 Task: Create new vendor bill with Date Opened: 11-Apr-23, Select Vendor: Blickfeld, Terms: Net 30. Make bill entry for item-1 with Date: 11-Apr-23, Description: Car Parking, Expense Account: Auto: Parking, Quantity: 23, Unit Price: 2.2, Sales Tax: N, Sales Tax Included: N. Post Bill with Post Date: 11-Apr-23, Post to Accounts: Liabilities:Accounts Payble. Pay / Process Payment with Transaction Date: 10-May-23, Amount: 50.6, Transfer Account: Checking Account. Go to 'Print Bill'. Give a print command to print a copy of bill.
Action: Mouse moved to (187, 34)
Screenshot: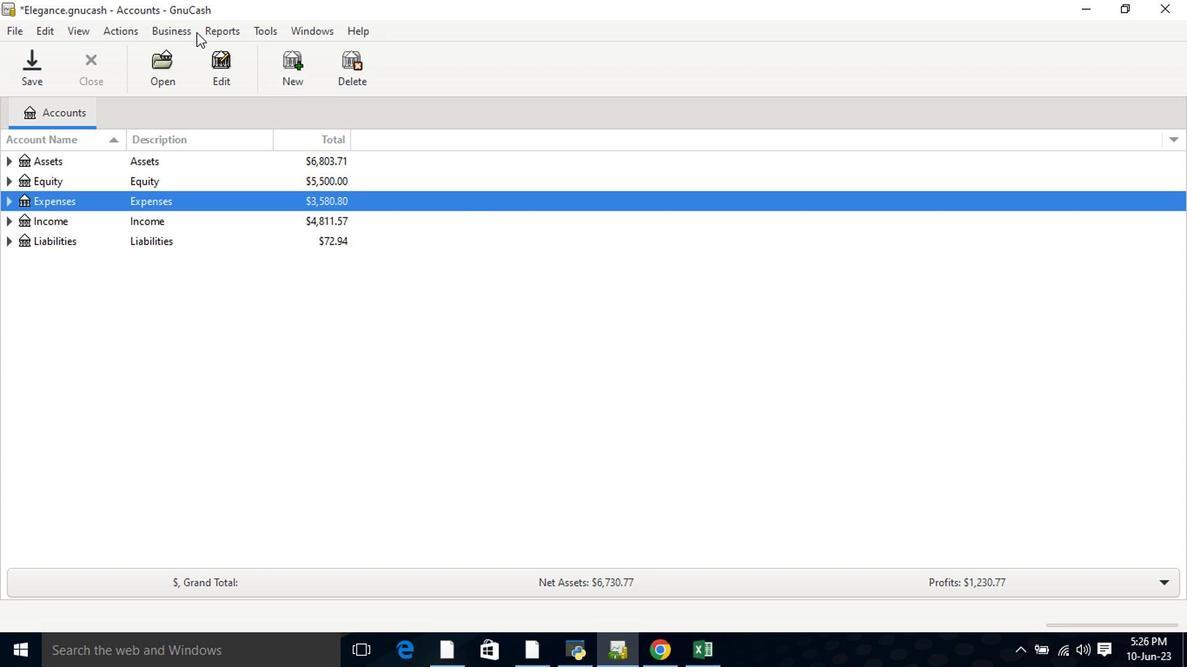 
Action: Mouse pressed left at (187, 34)
Screenshot: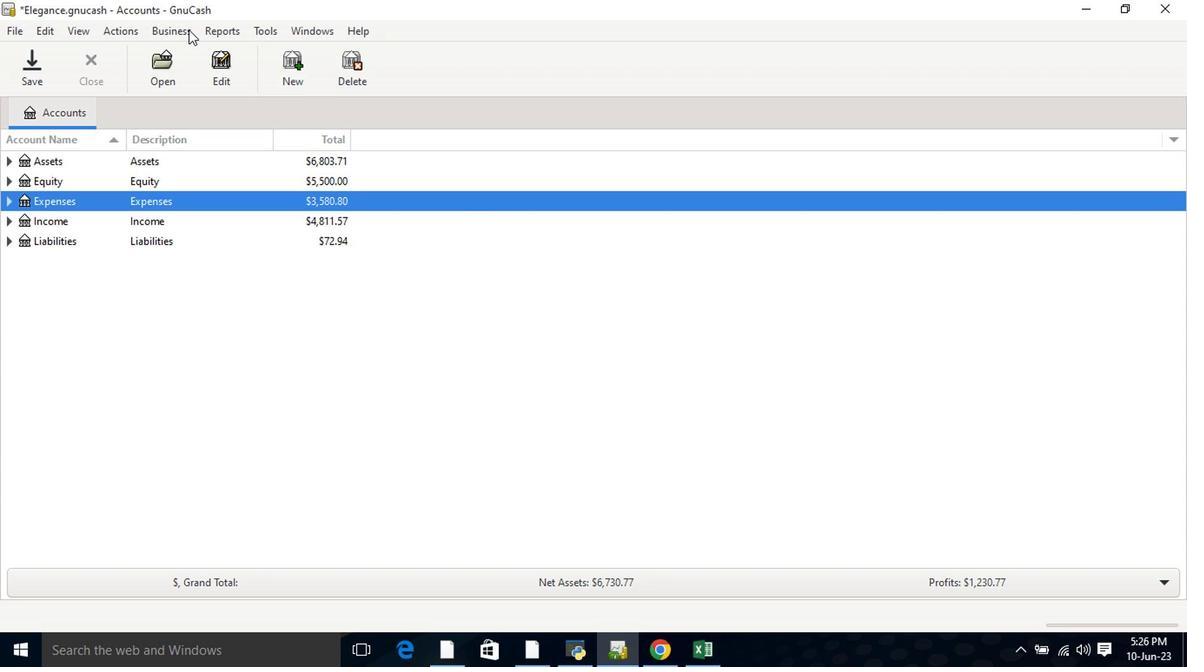 
Action: Mouse moved to (204, 72)
Screenshot: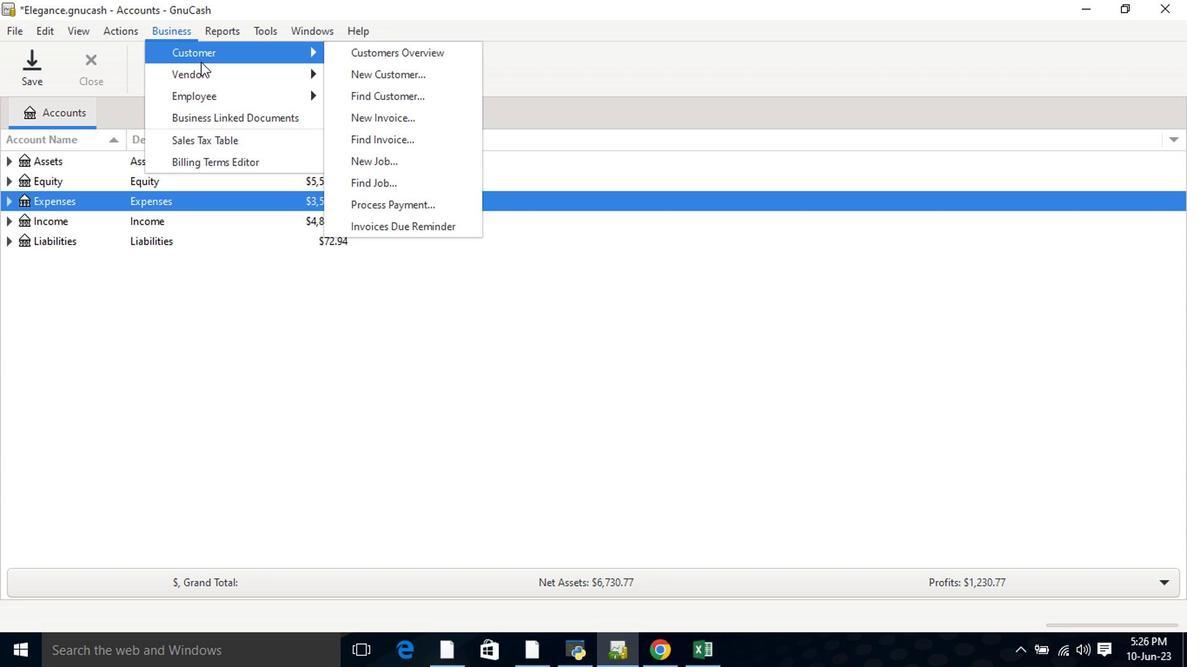 
Action: Mouse pressed left at (204, 72)
Screenshot: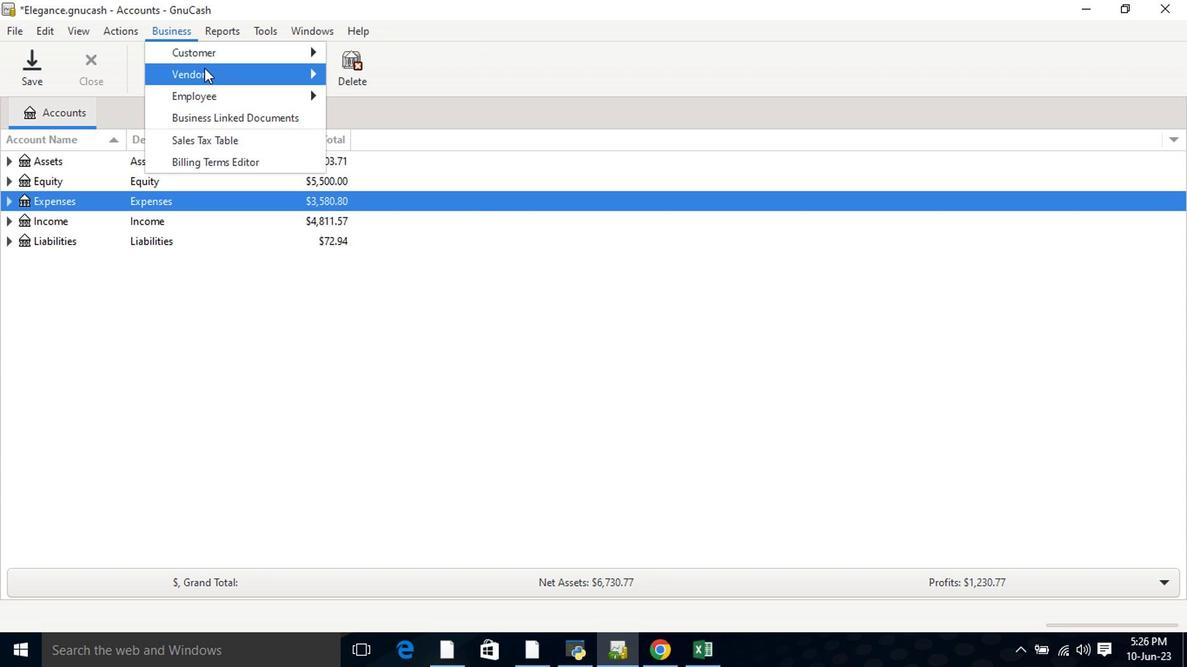 
Action: Mouse moved to (366, 143)
Screenshot: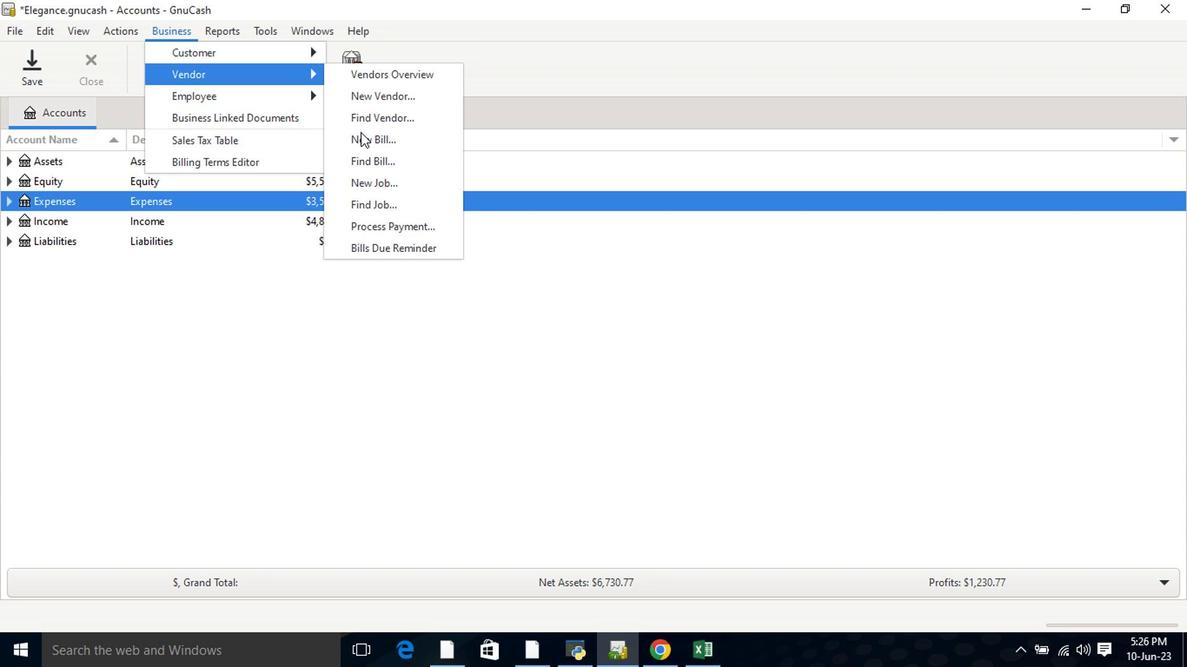 
Action: Mouse pressed left at (366, 143)
Screenshot: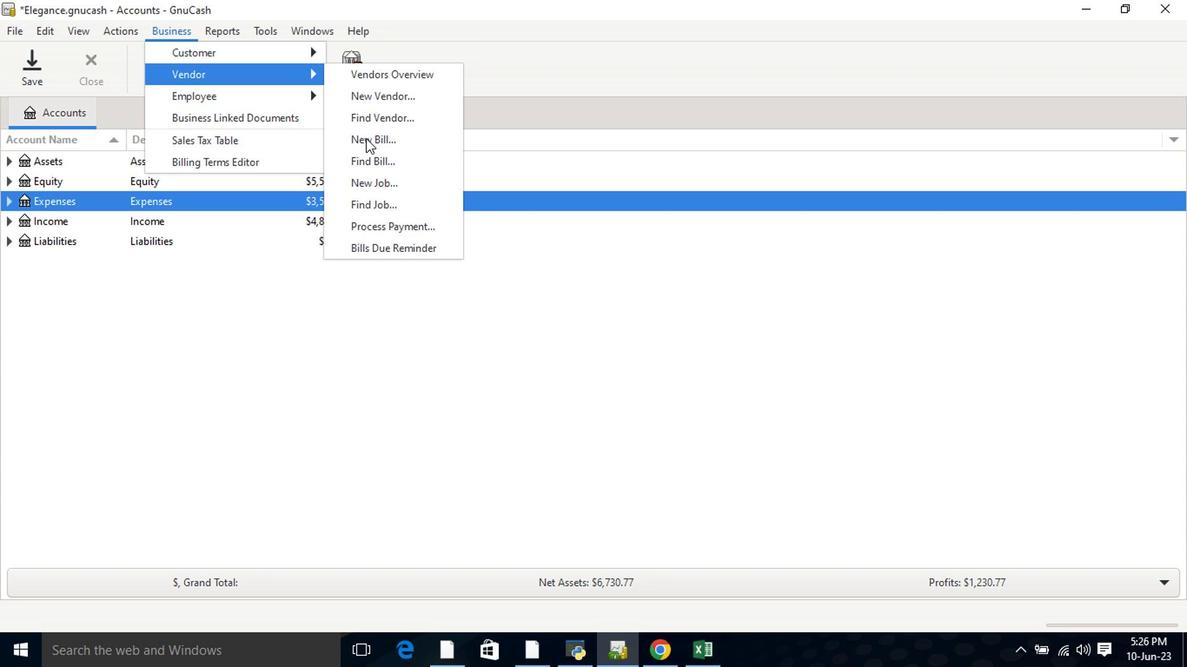 
Action: Mouse moved to (716, 236)
Screenshot: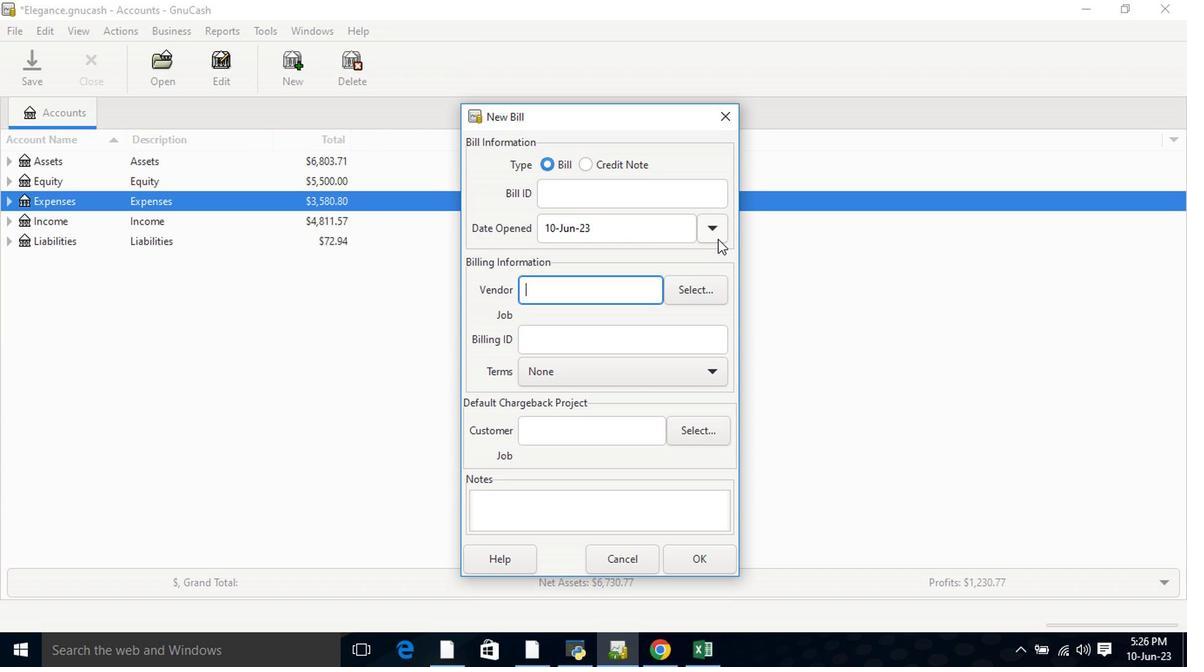 
Action: Mouse pressed left at (716, 236)
Screenshot: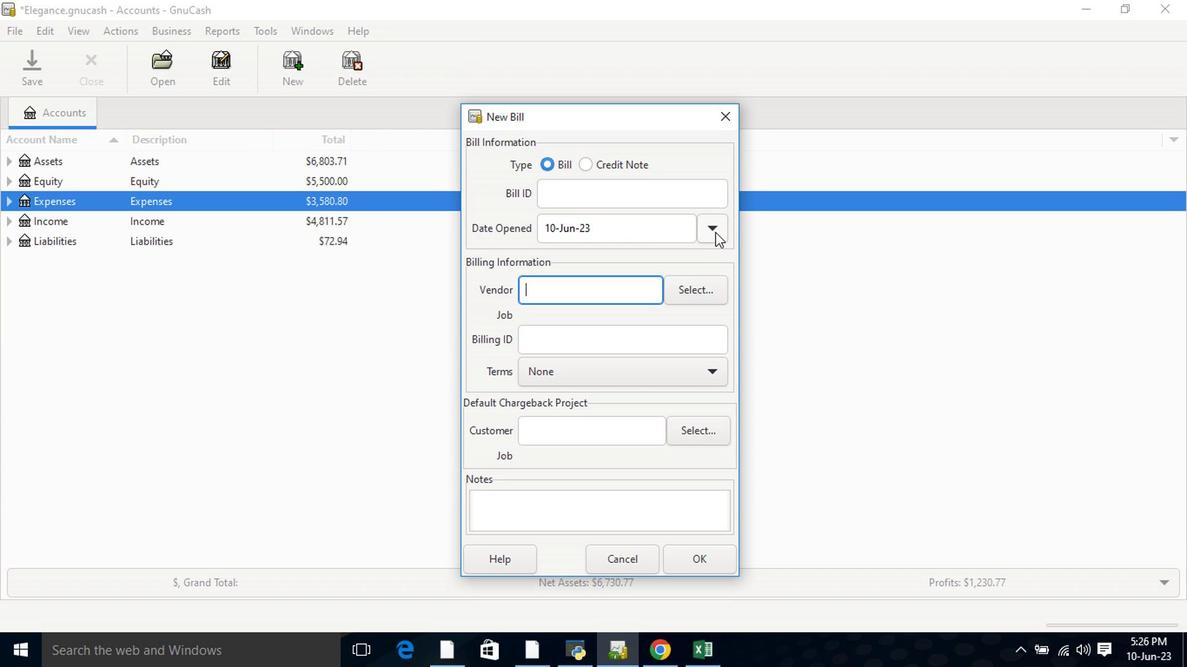 
Action: Mouse moved to (577, 257)
Screenshot: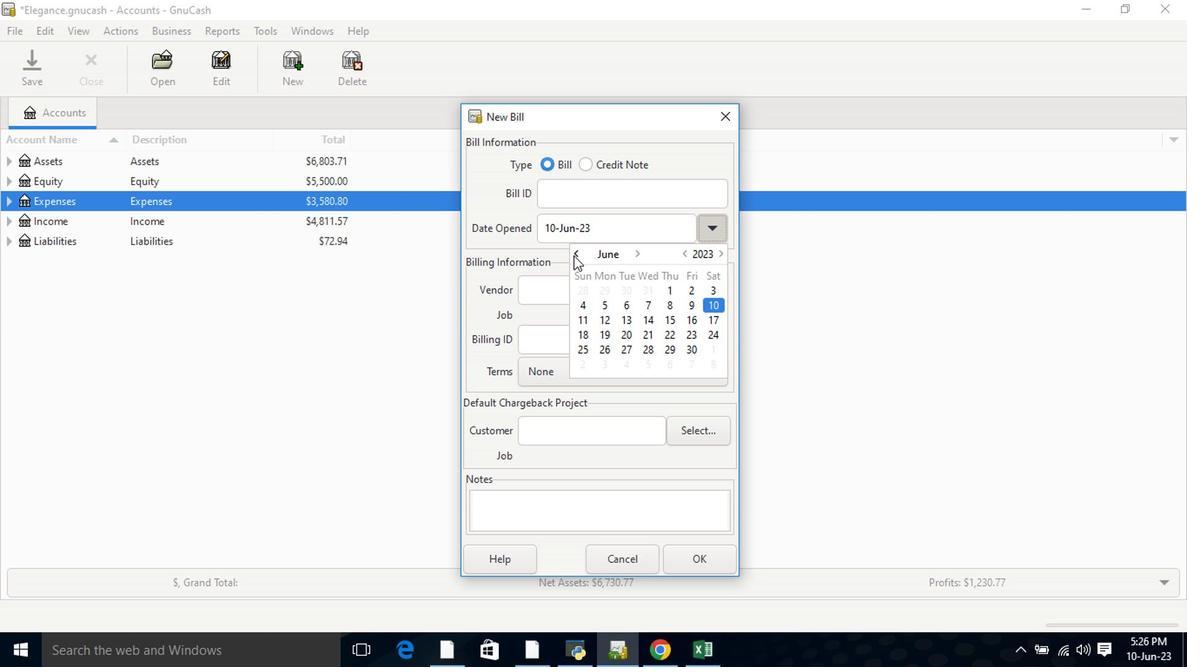 
Action: Mouse pressed left at (577, 257)
Screenshot: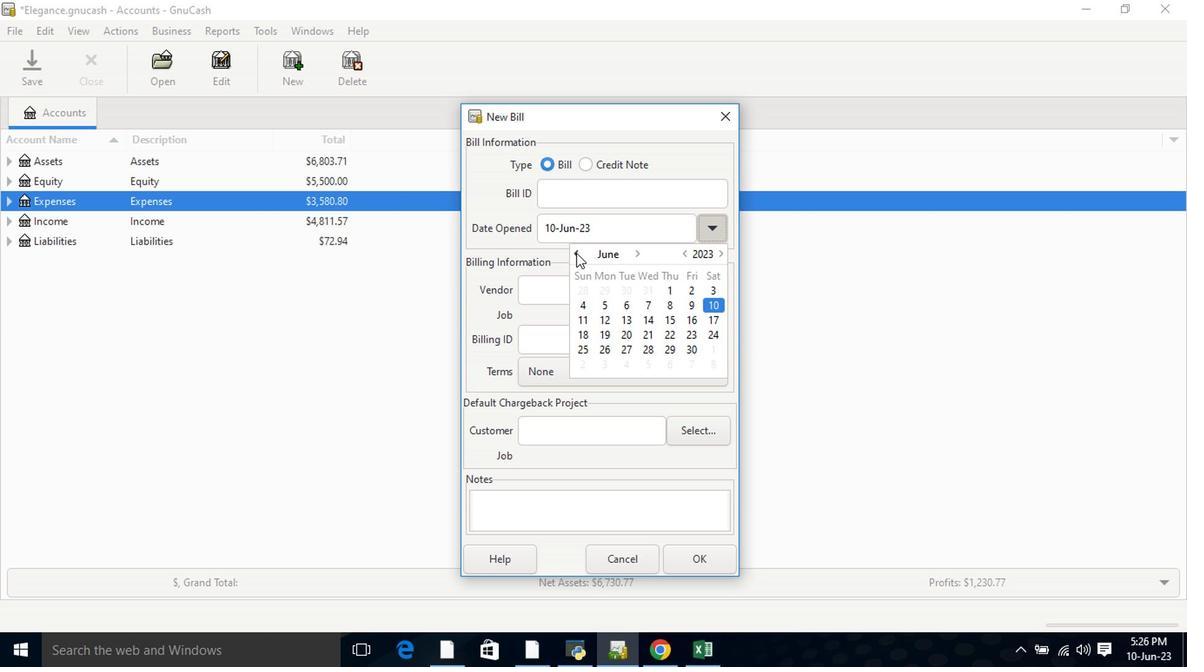 
Action: Mouse pressed left at (577, 257)
Screenshot: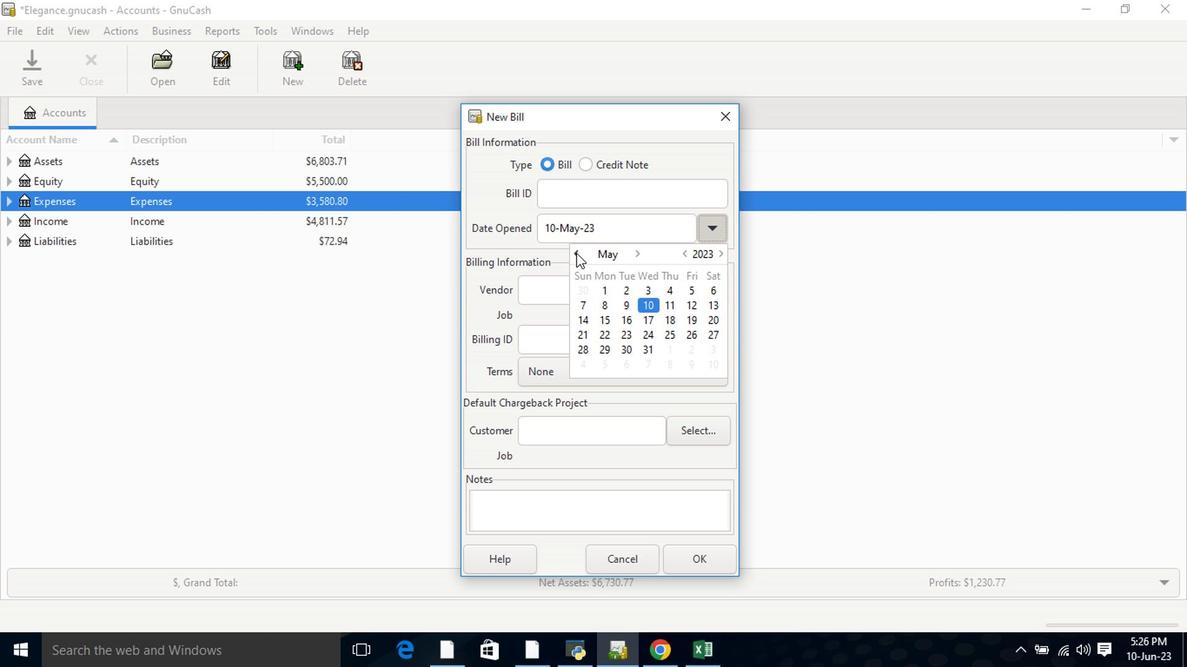 
Action: Mouse moved to (622, 322)
Screenshot: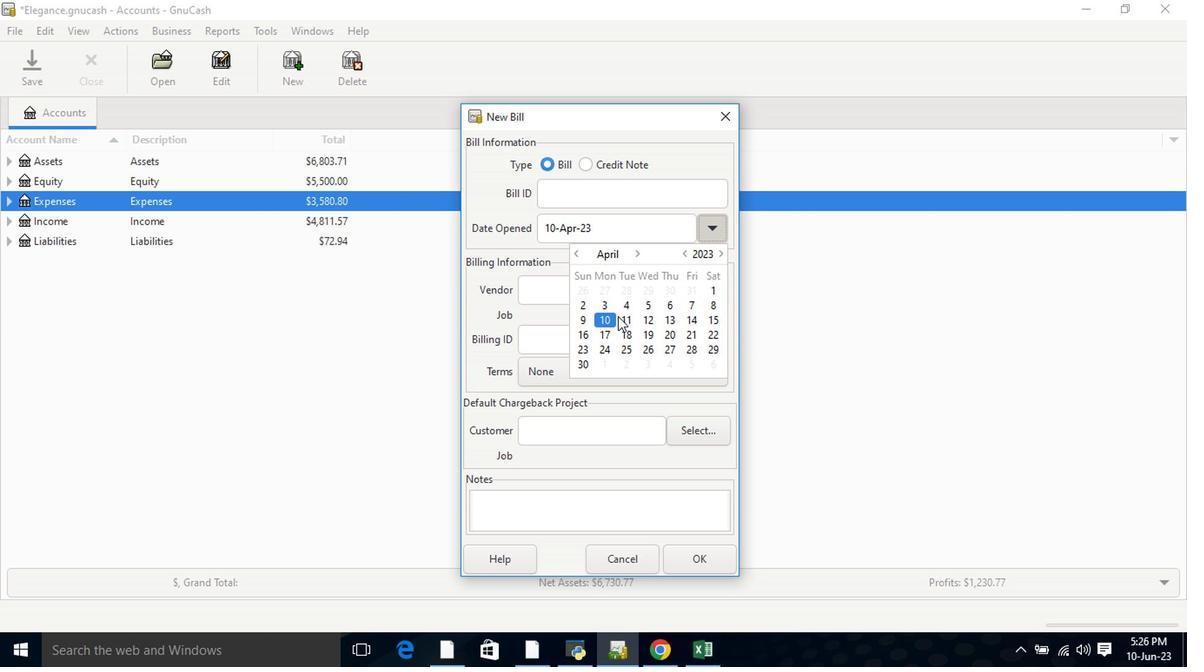 
Action: Mouse pressed left at (622, 322)
Screenshot: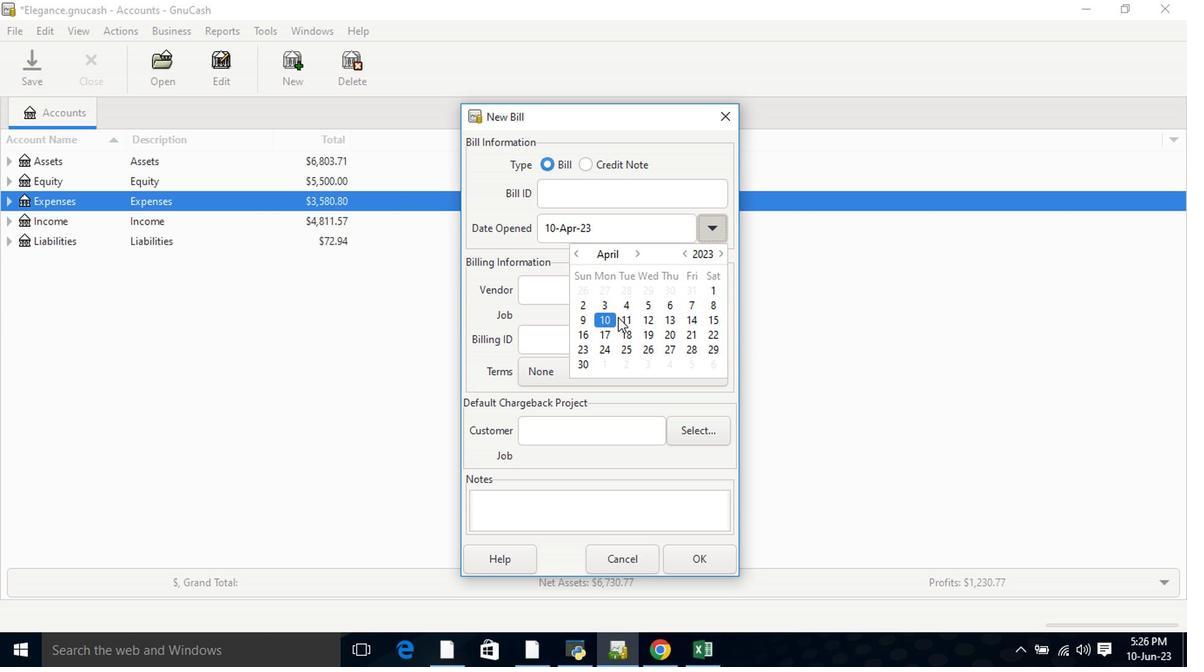 
Action: Mouse pressed left at (622, 322)
Screenshot: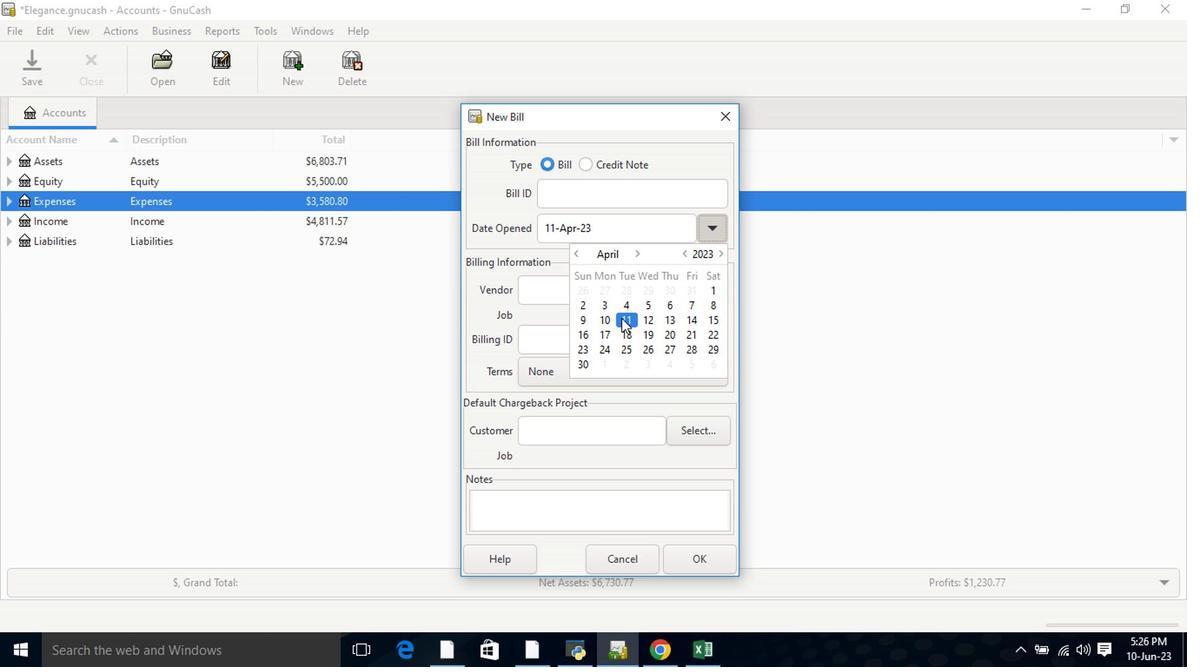 
Action: Mouse moved to (588, 295)
Screenshot: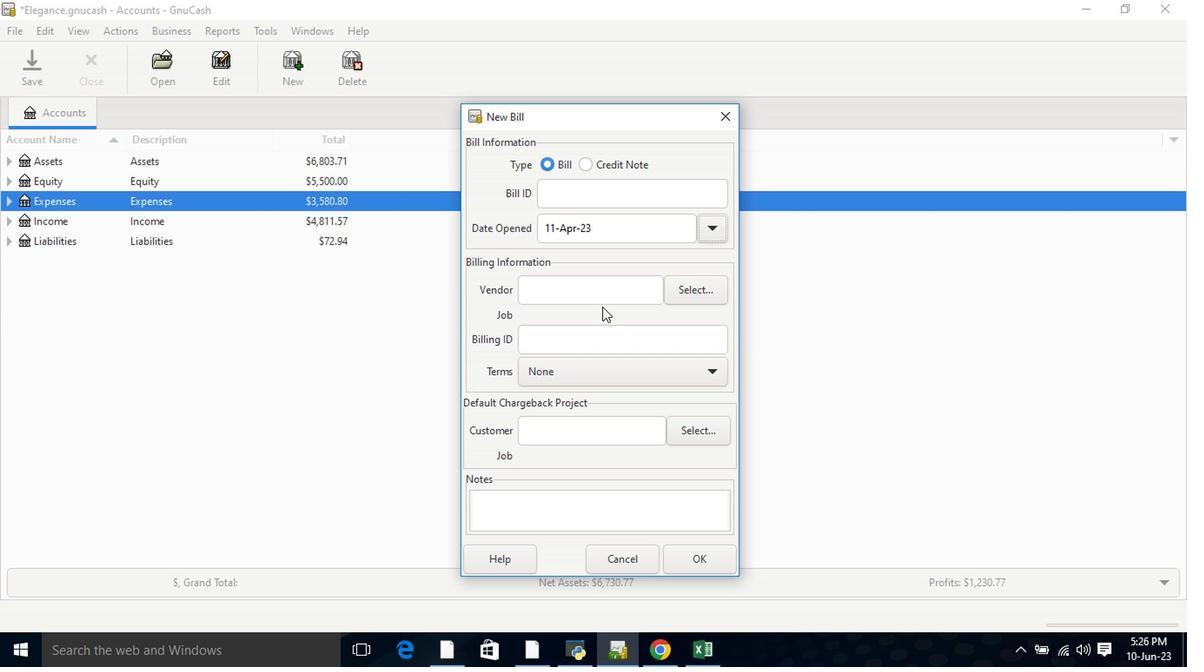 
Action: Mouse pressed left at (588, 295)
Screenshot: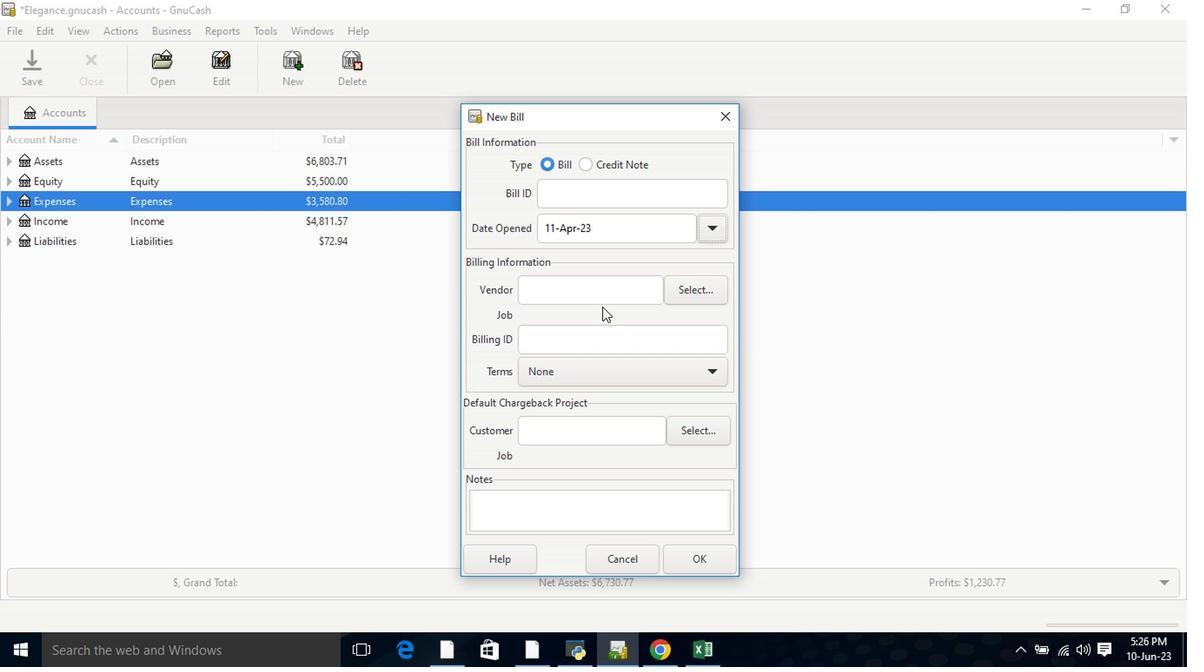
Action: Key pressed <Key.shift>Bli
Screenshot: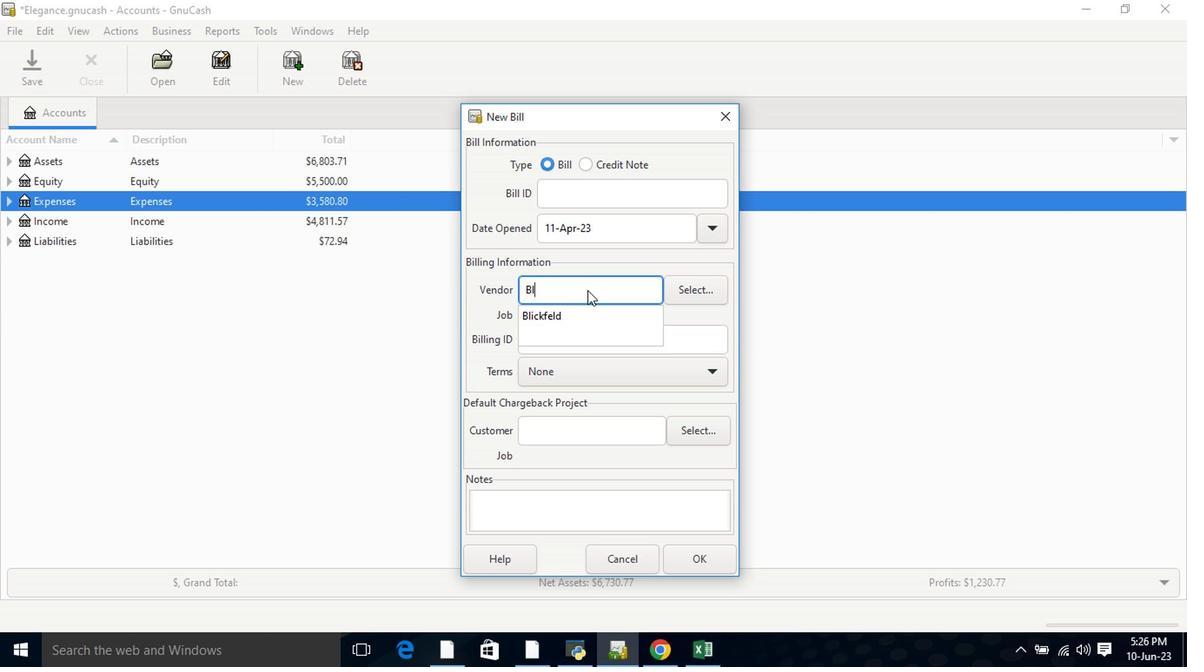 
Action: Mouse moved to (580, 316)
Screenshot: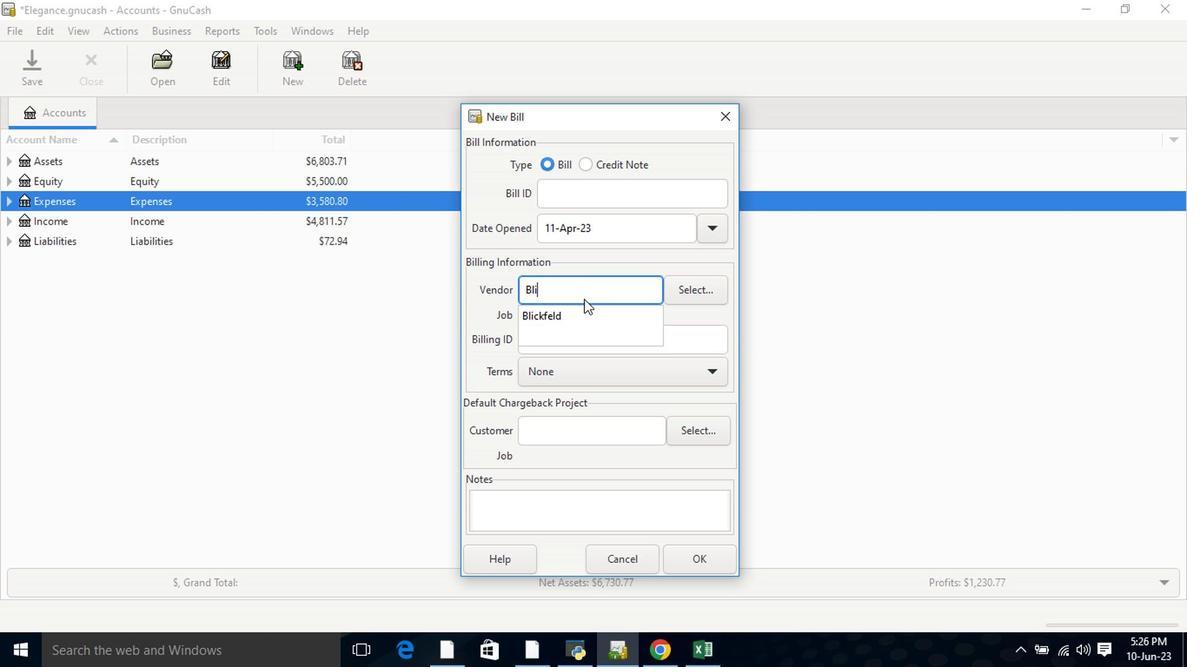 
Action: Mouse pressed left at (580, 316)
Screenshot: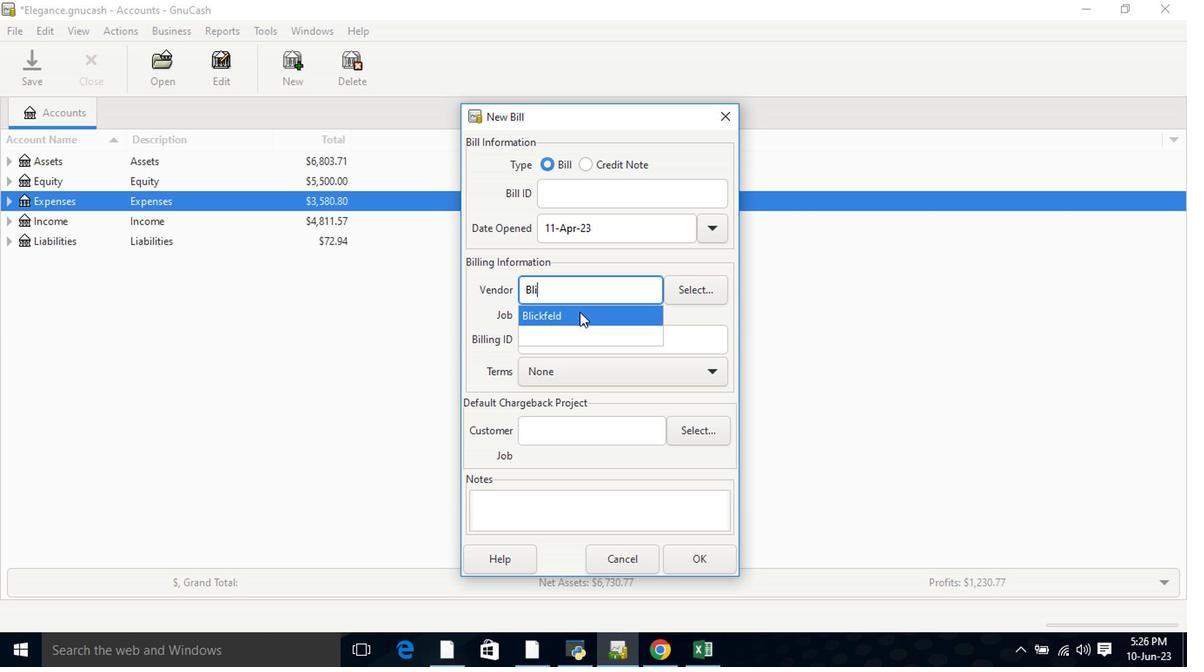 
Action: Mouse moved to (595, 397)
Screenshot: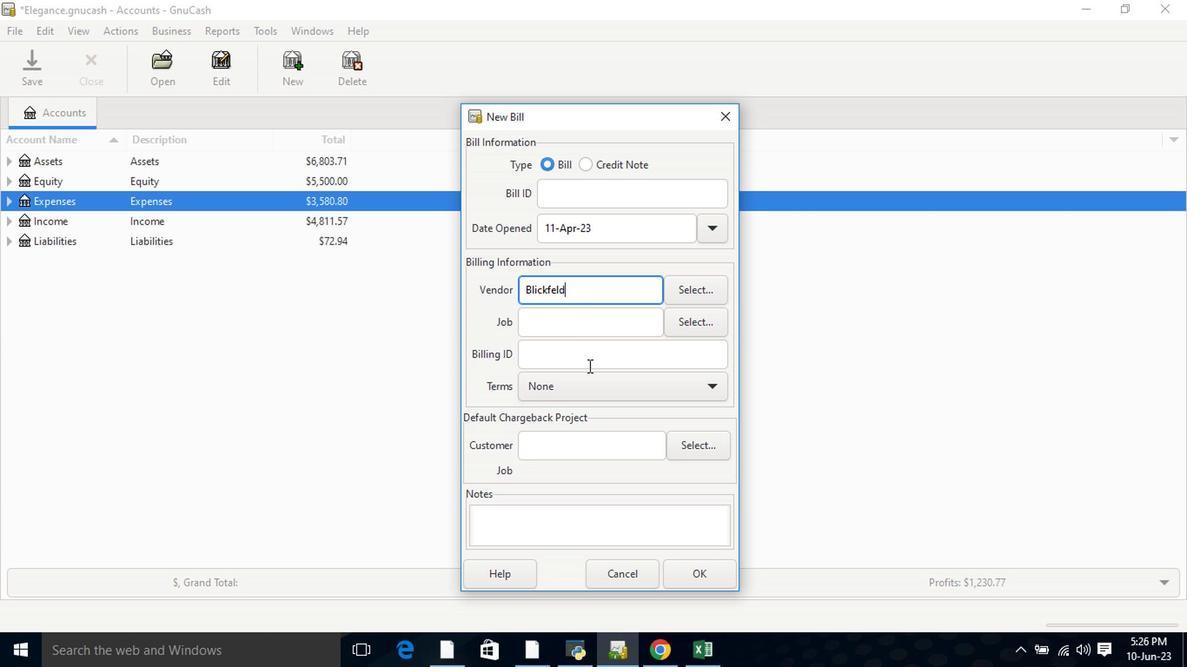 
Action: Mouse pressed left at (595, 397)
Screenshot: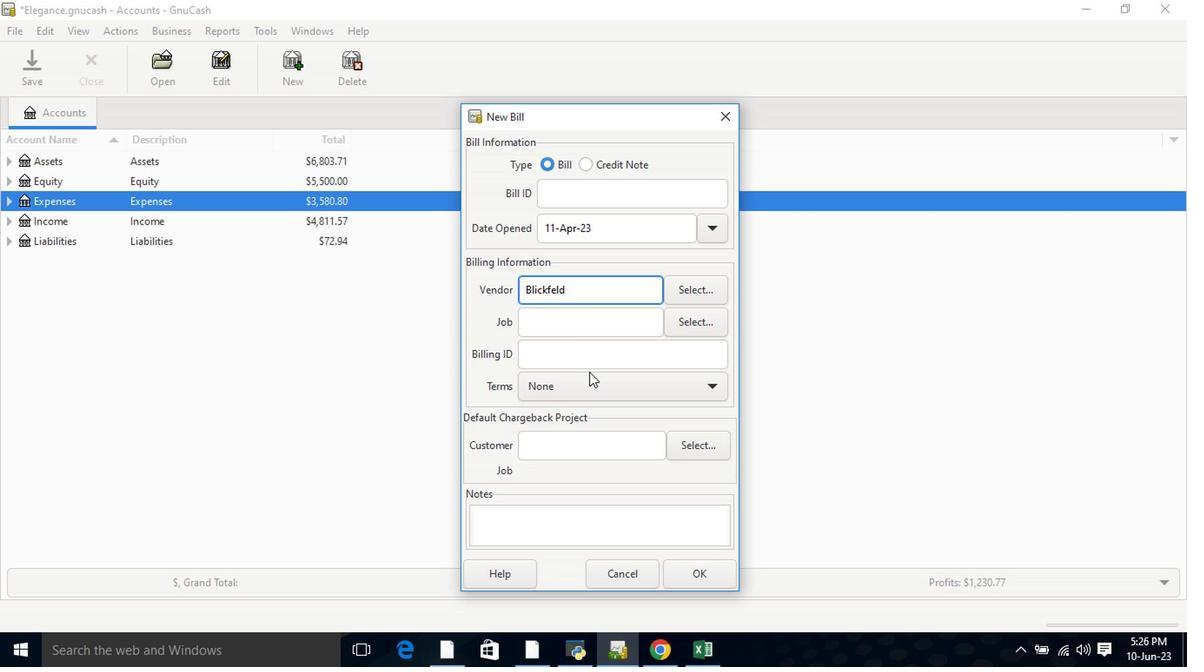 
Action: Mouse moved to (602, 437)
Screenshot: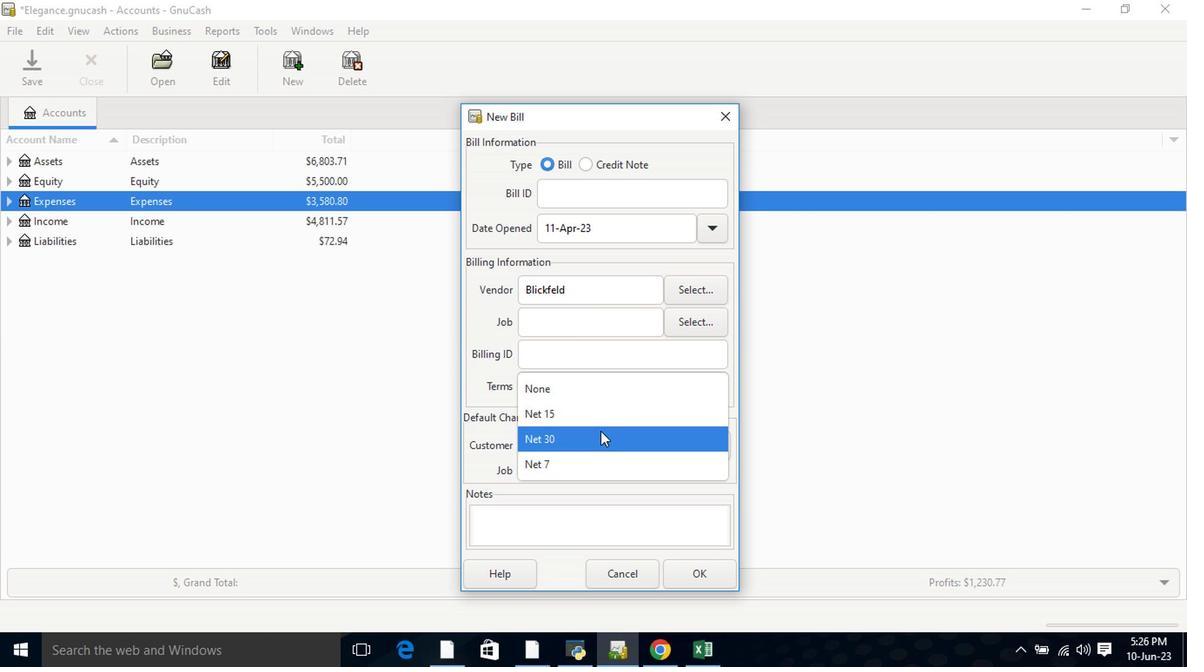 
Action: Mouse pressed left at (602, 437)
Screenshot: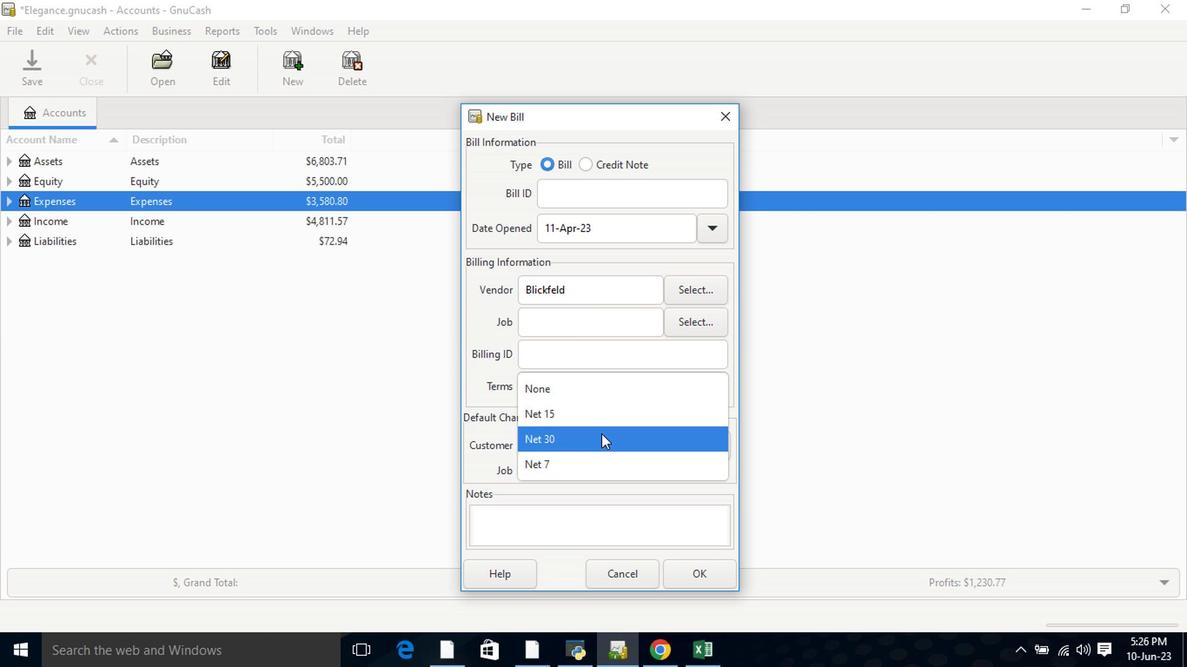 
Action: Mouse moved to (690, 580)
Screenshot: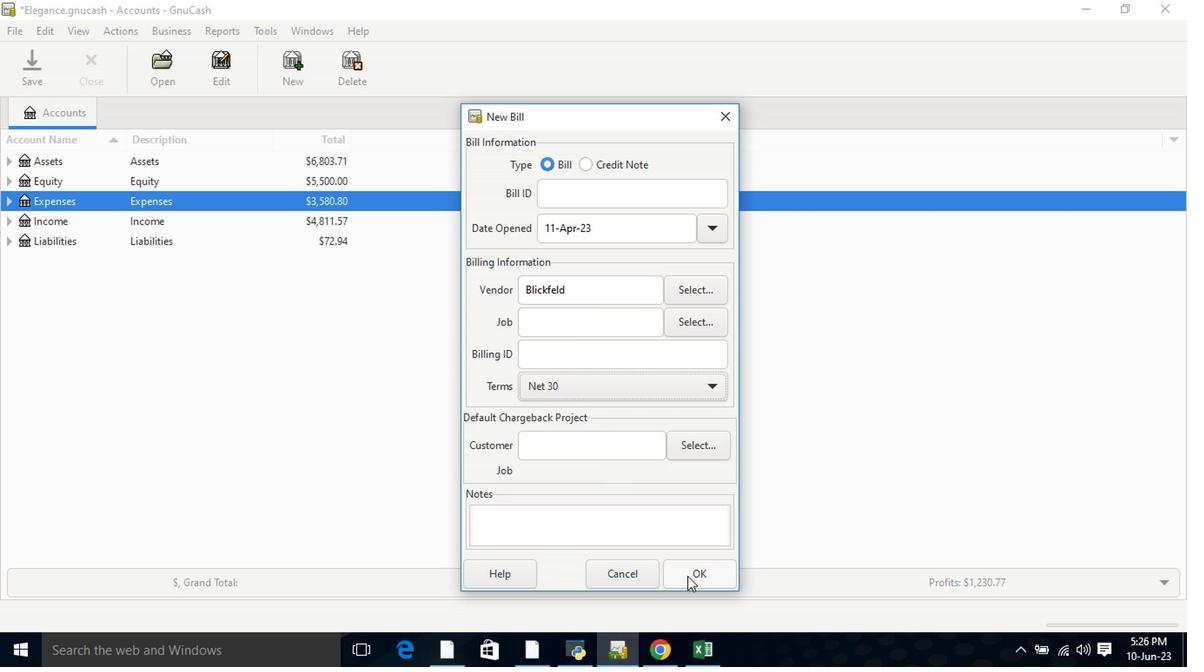 
Action: Mouse pressed left at (690, 580)
Screenshot: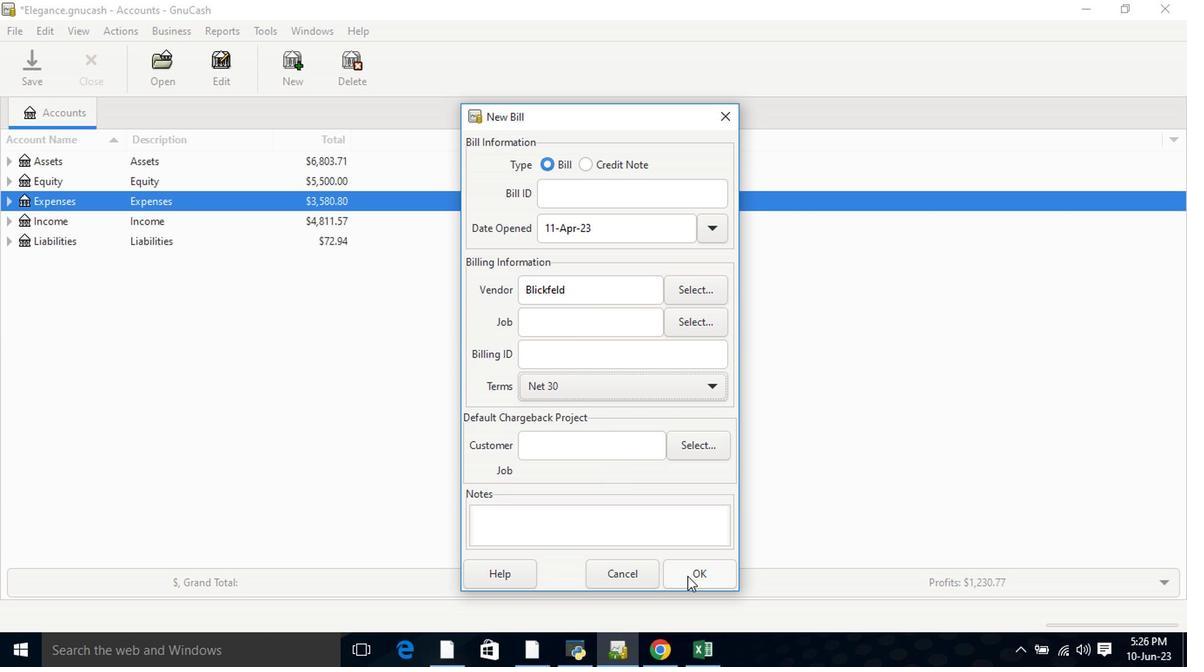 
Action: Mouse moved to (351, 420)
Screenshot: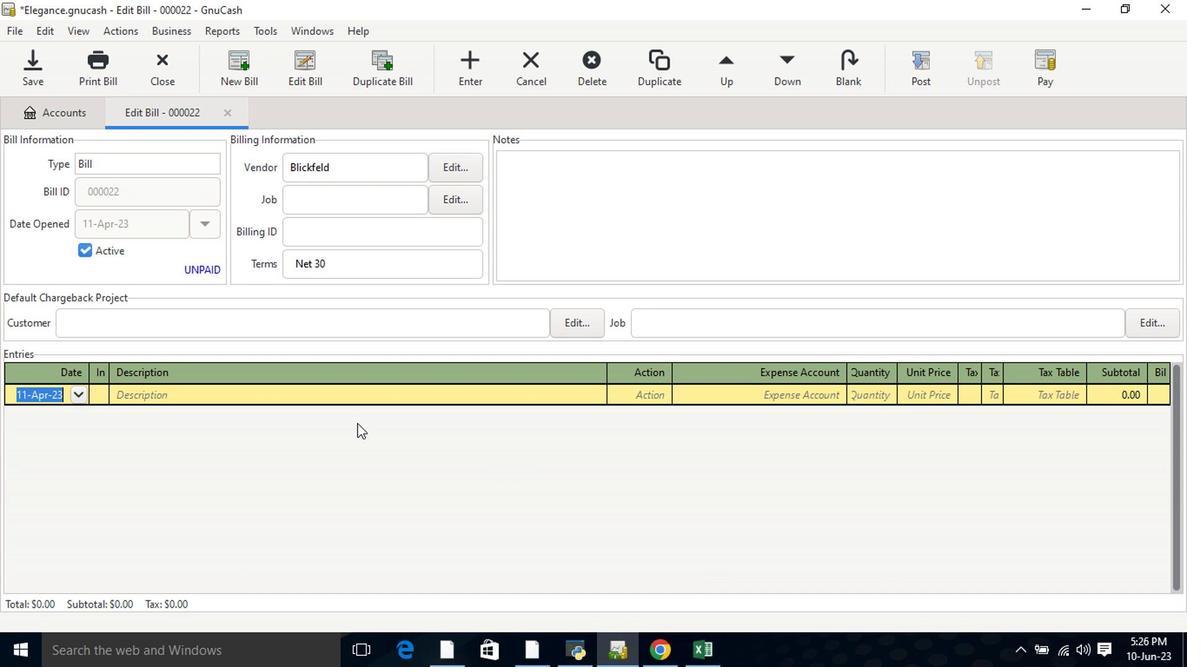 
Action: Key pressed <Key.tab>
Screenshot: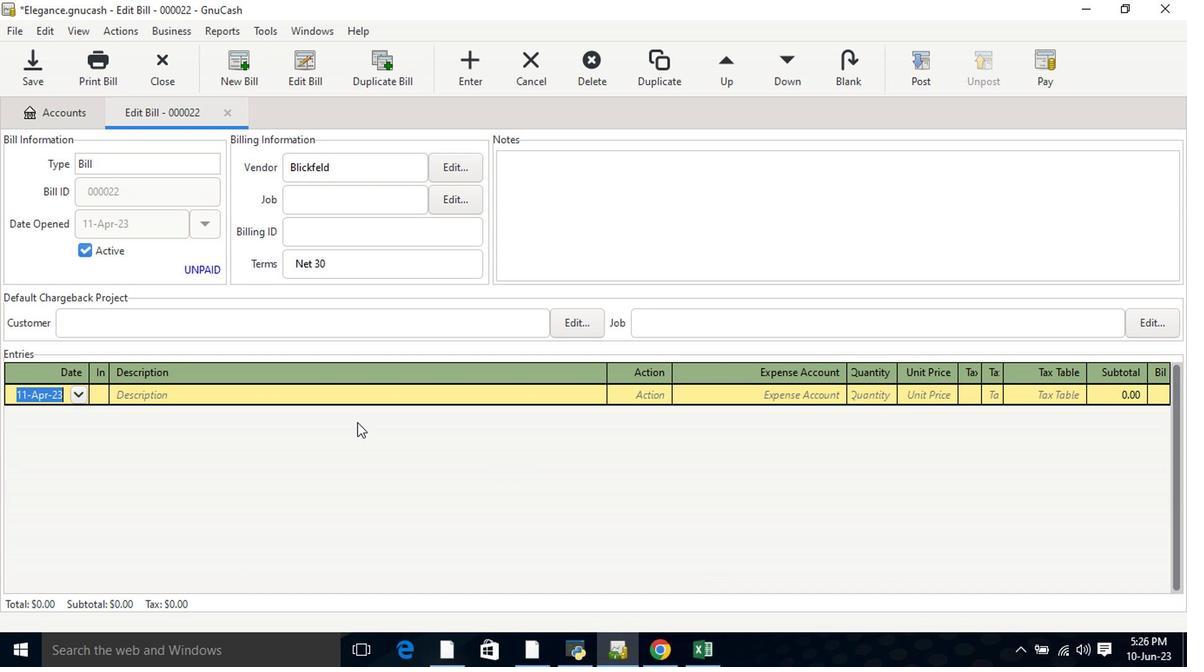 
Action: Mouse moved to (351, 428)
Screenshot: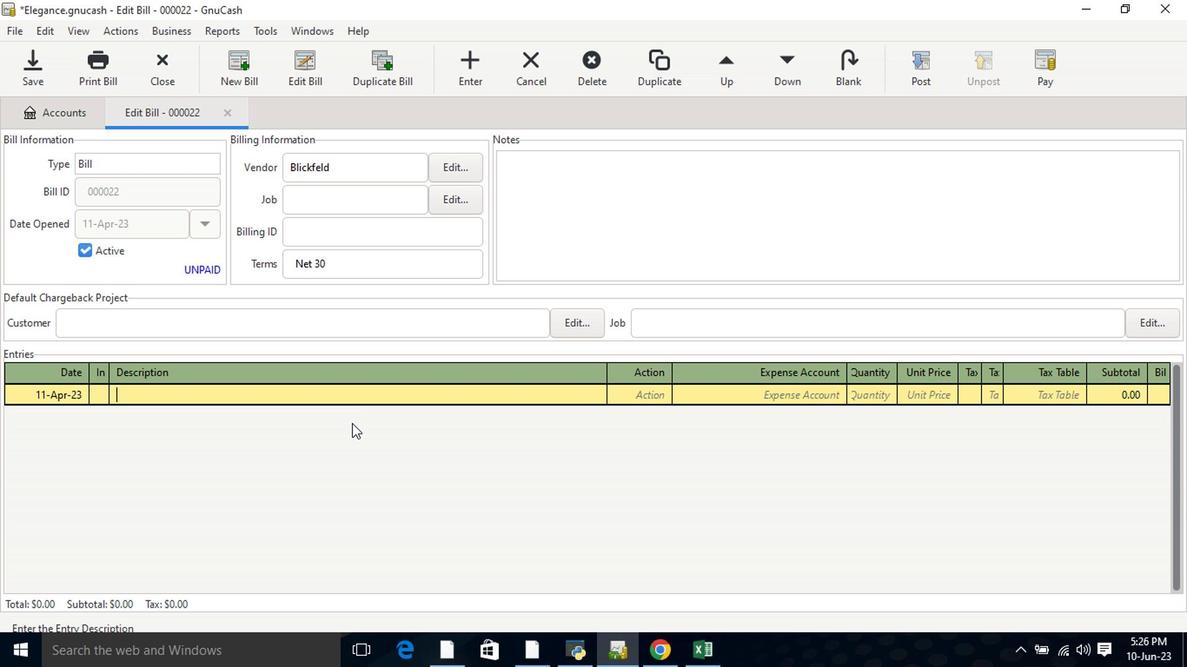 
Action: Key pressed <Key.shift>Car<Key.space><Key.shift>Parking<Key.tab>23<Key.tab>2.2<Key.tab>
Screenshot: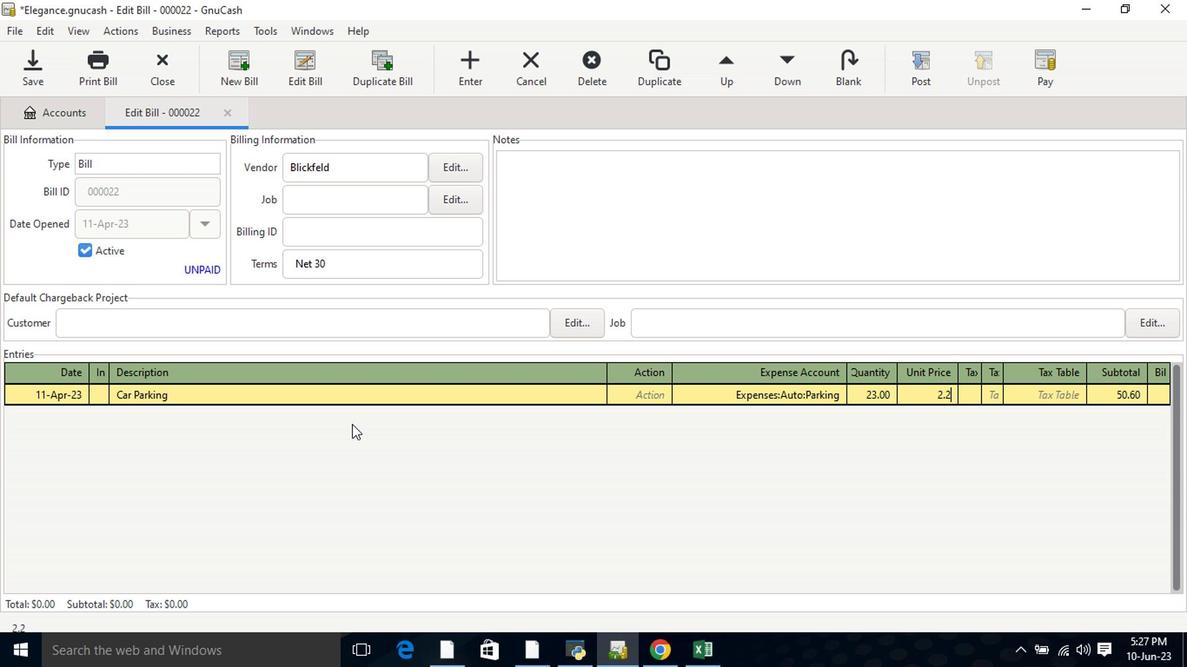 
Action: Mouse moved to (908, 68)
Screenshot: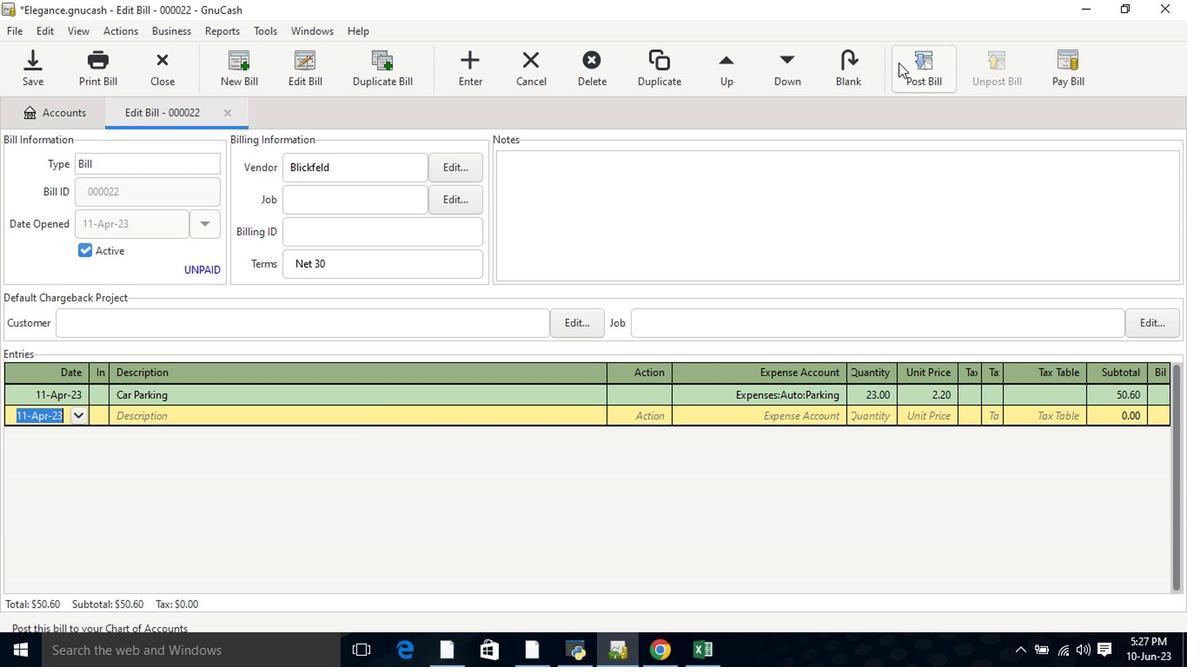 
Action: Mouse pressed left at (908, 68)
Screenshot: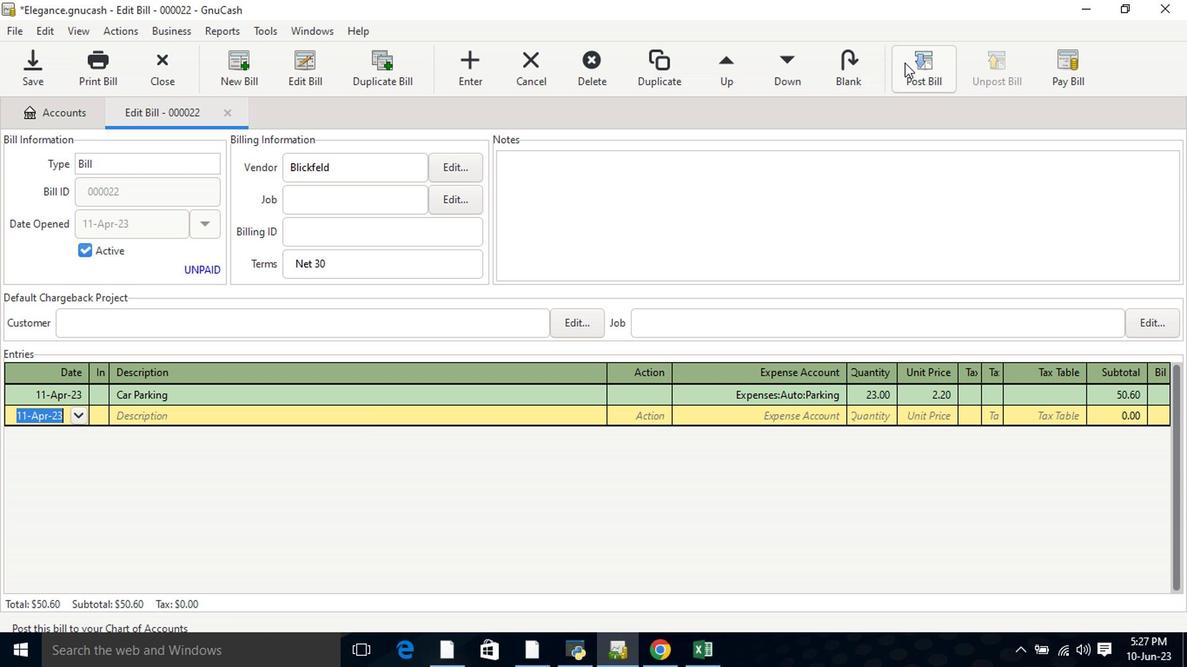 
Action: Mouse moved to (718, 455)
Screenshot: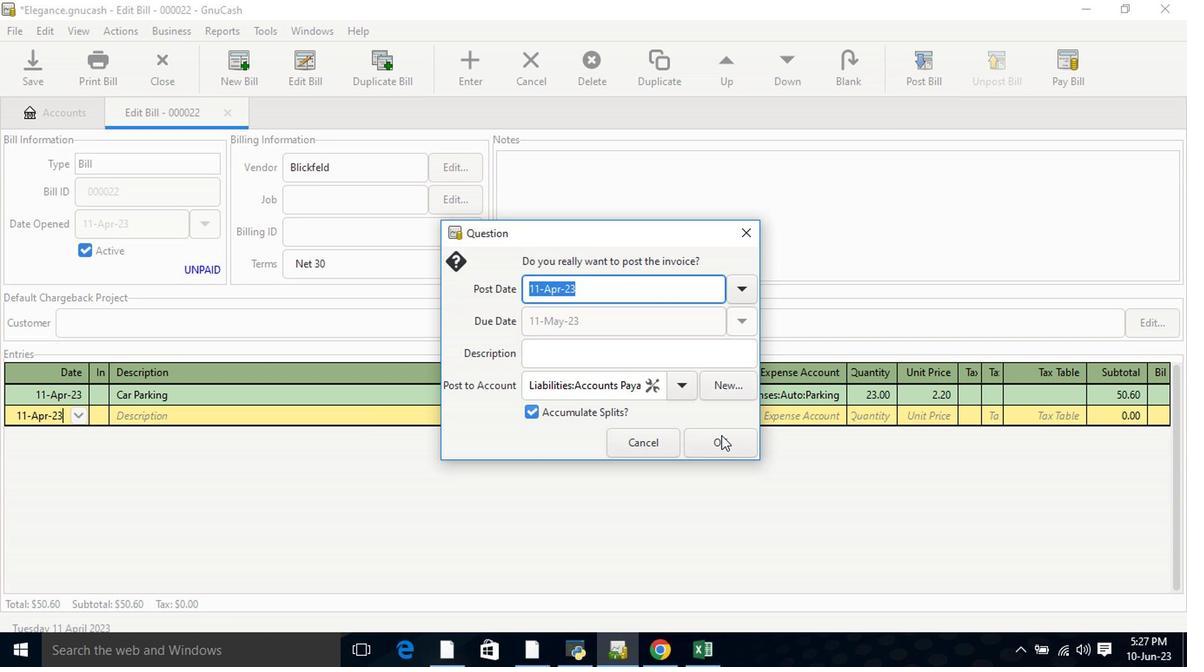 
Action: Mouse pressed left at (718, 455)
Screenshot: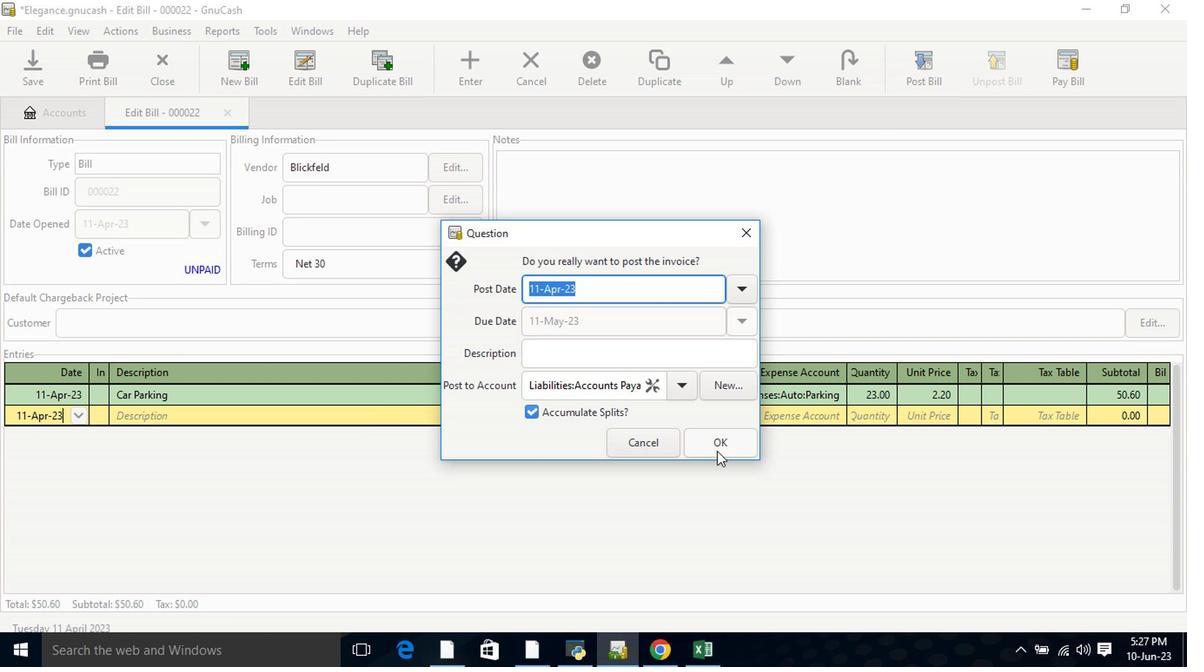 
Action: Mouse moved to (1043, 72)
Screenshot: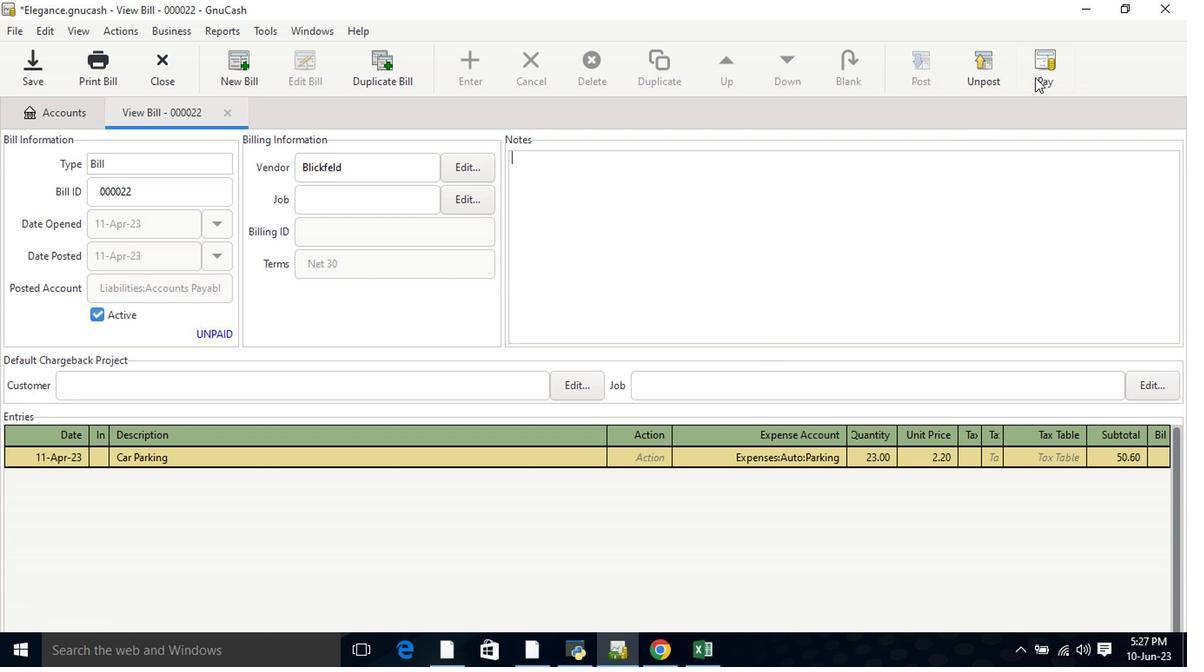 
Action: Mouse pressed left at (1043, 72)
Screenshot: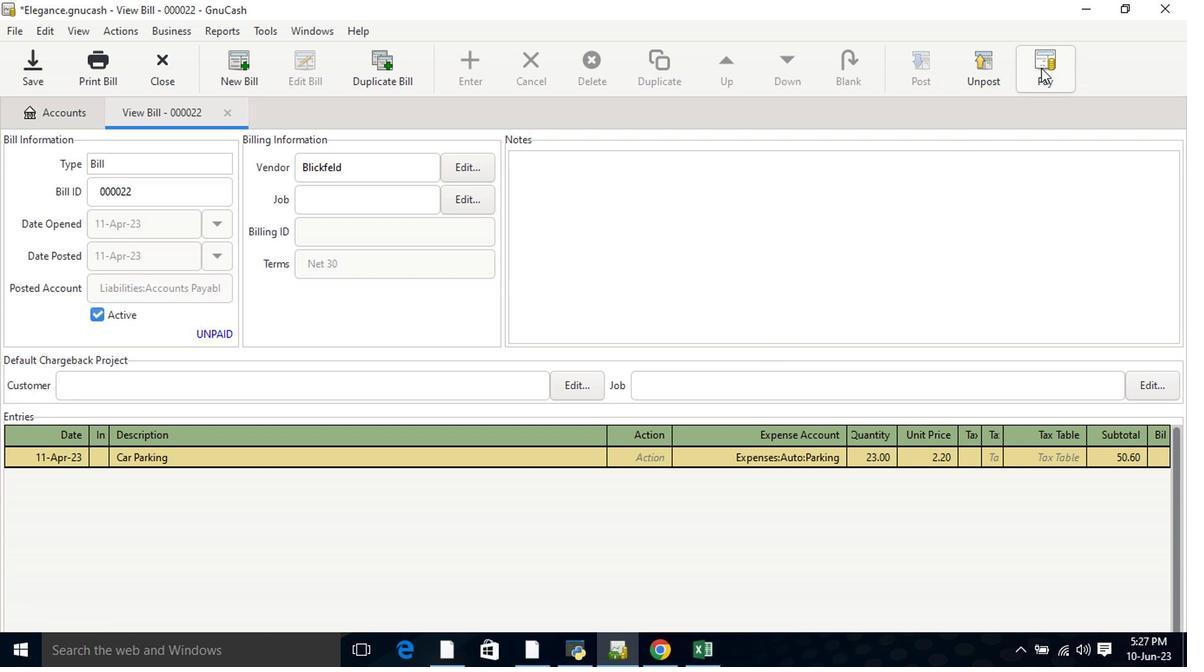 
Action: Mouse moved to (528, 340)
Screenshot: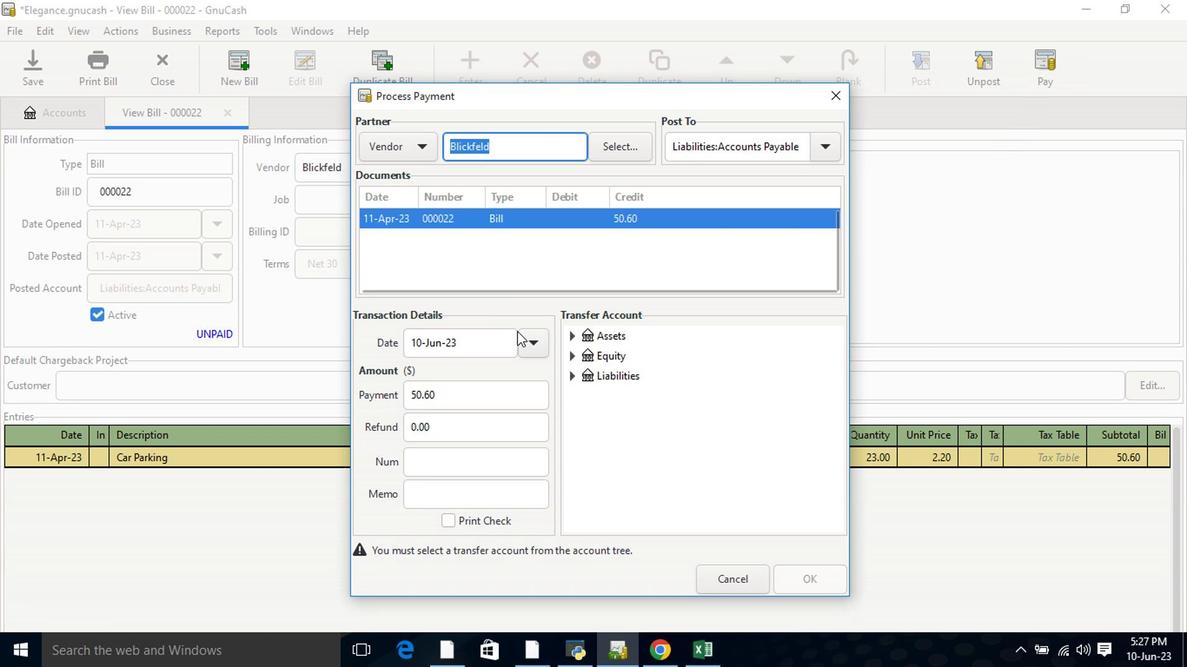 
Action: Mouse pressed left at (528, 340)
Screenshot: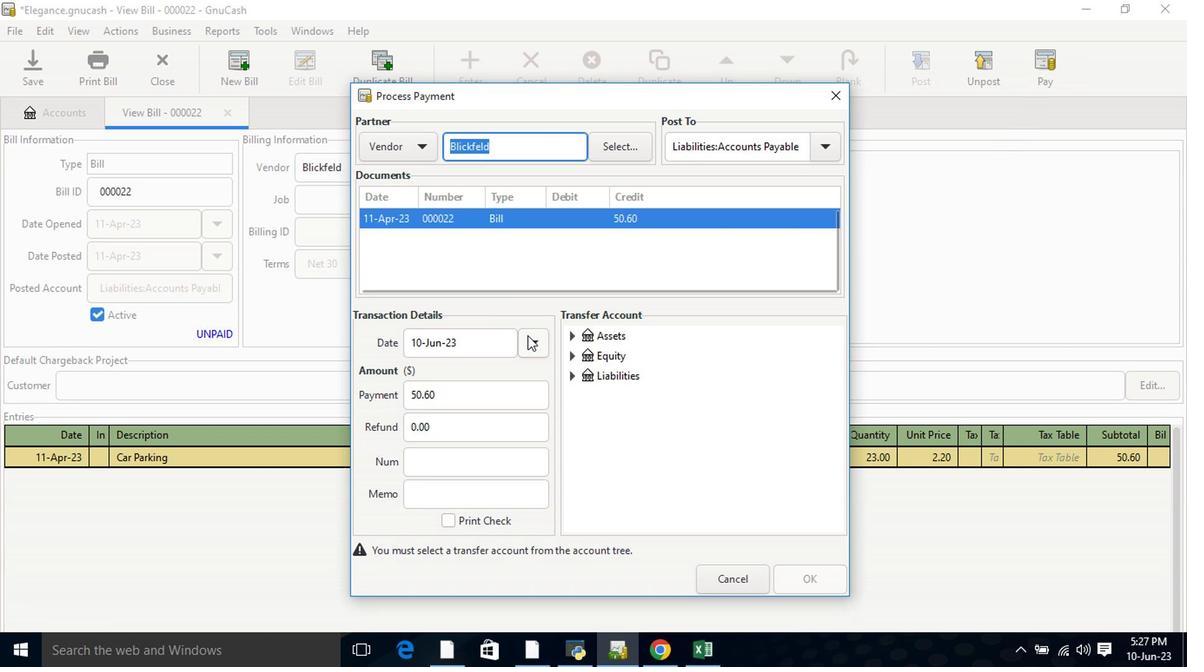 
Action: Mouse moved to (397, 375)
Screenshot: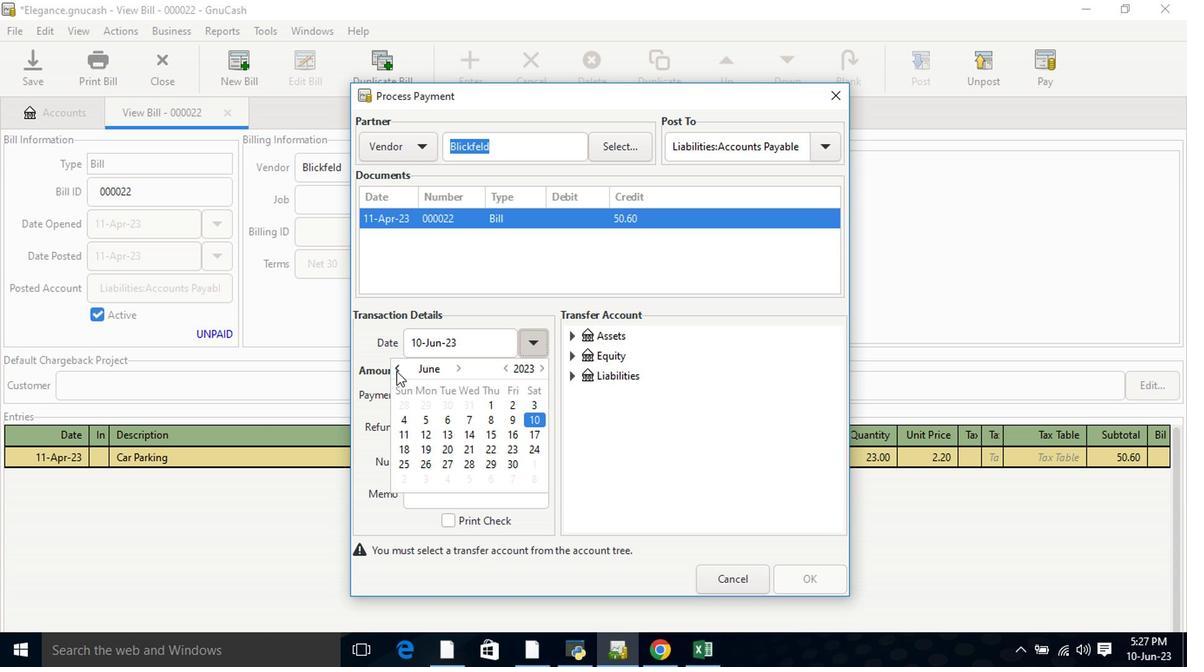 
Action: Mouse pressed left at (397, 375)
Screenshot: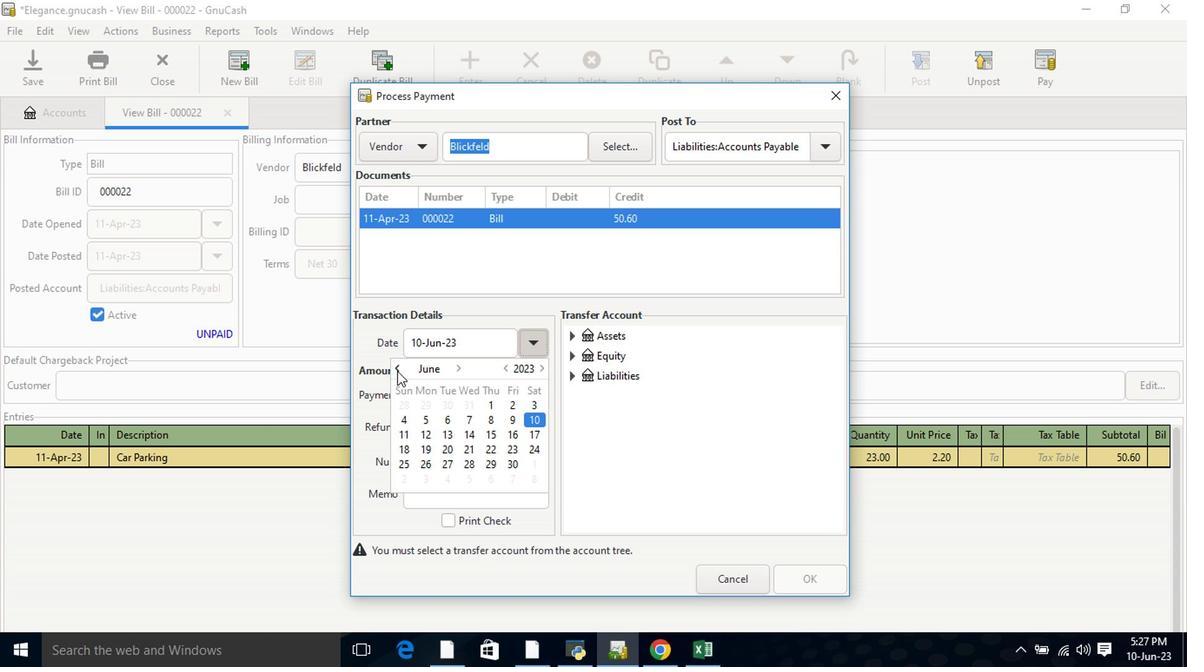 
Action: Mouse moved to (471, 423)
Screenshot: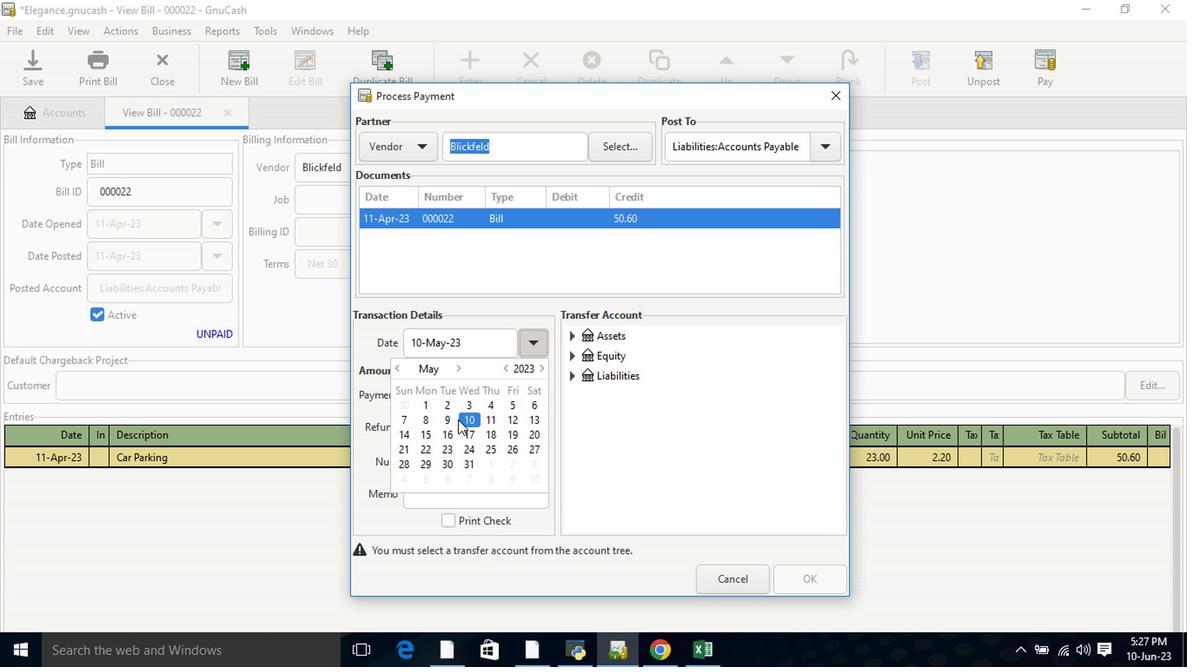 
Action: Mouse pressed left at (471, 423)
Screenshot: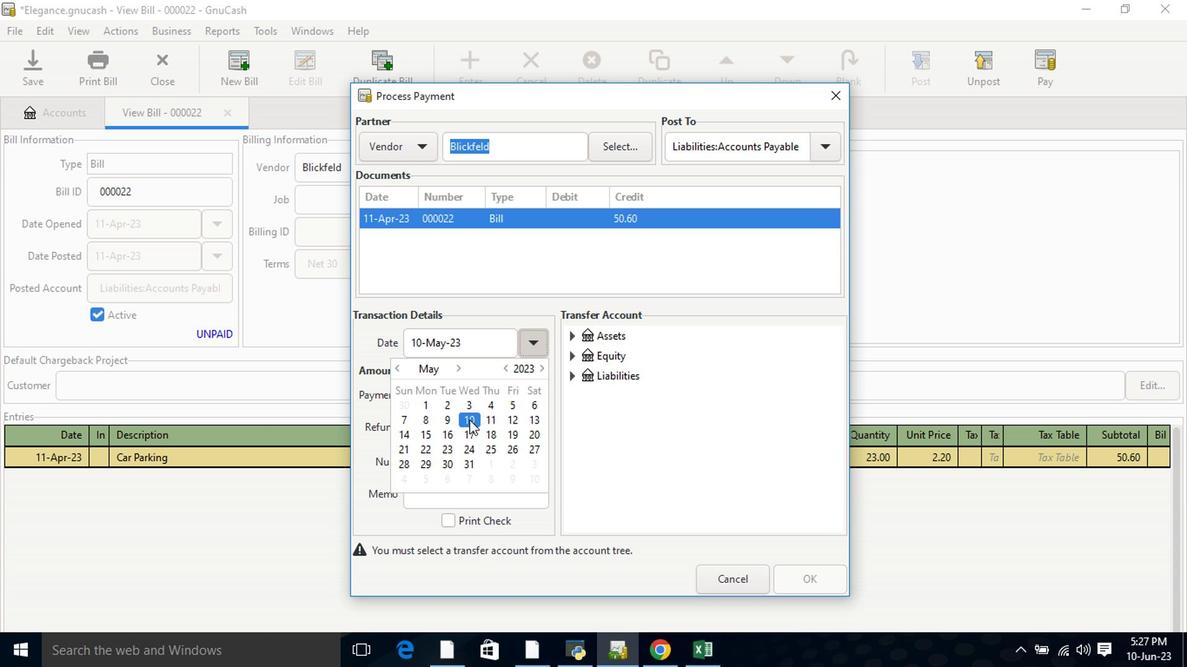 
Action: Mouse pressed left at (471, 423)
Screenshot: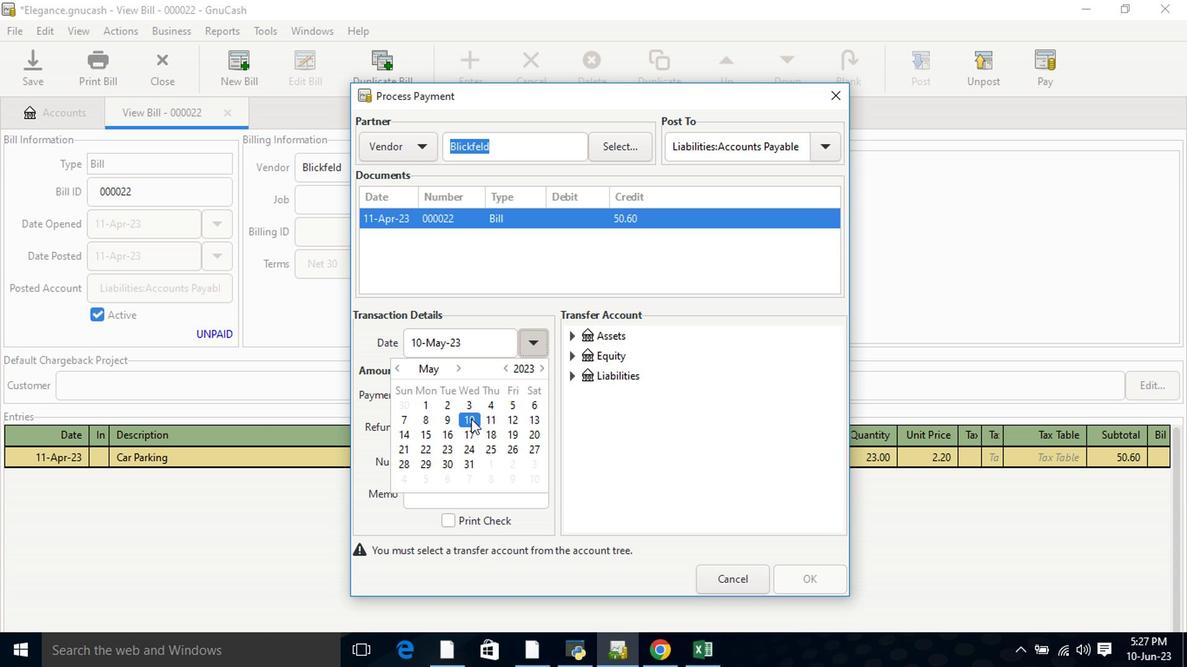 
Action: Mouse moved to (569, 338)
Screenshot: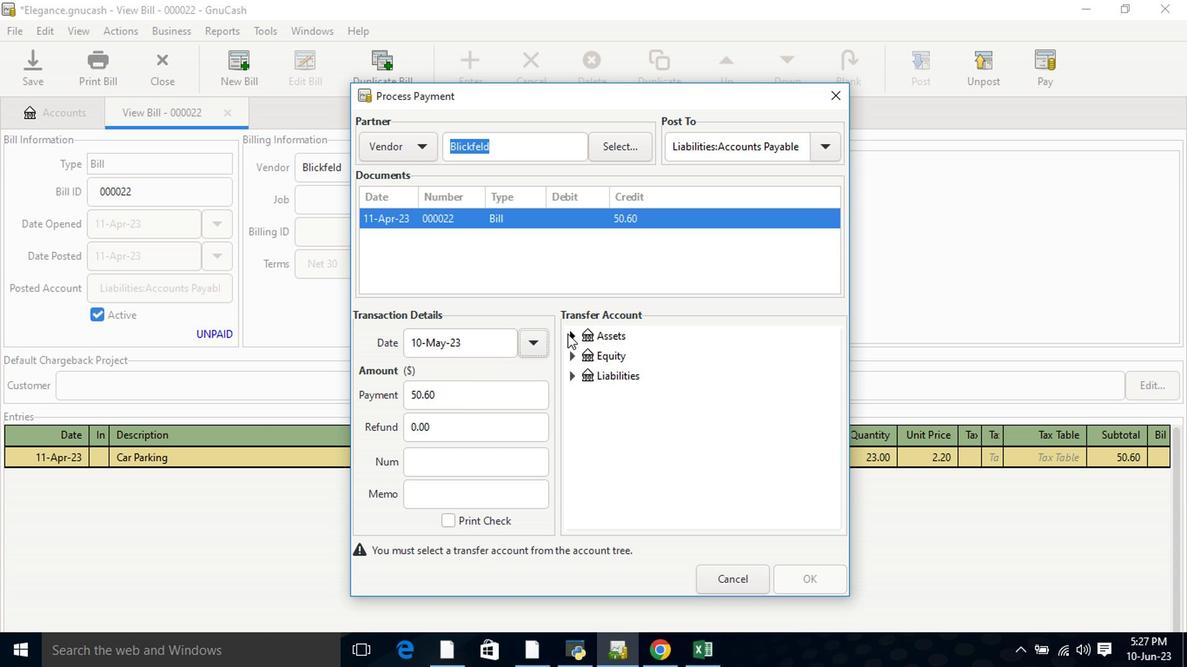 
Action: Mouse pressed left at (569, 338)
Screenshot: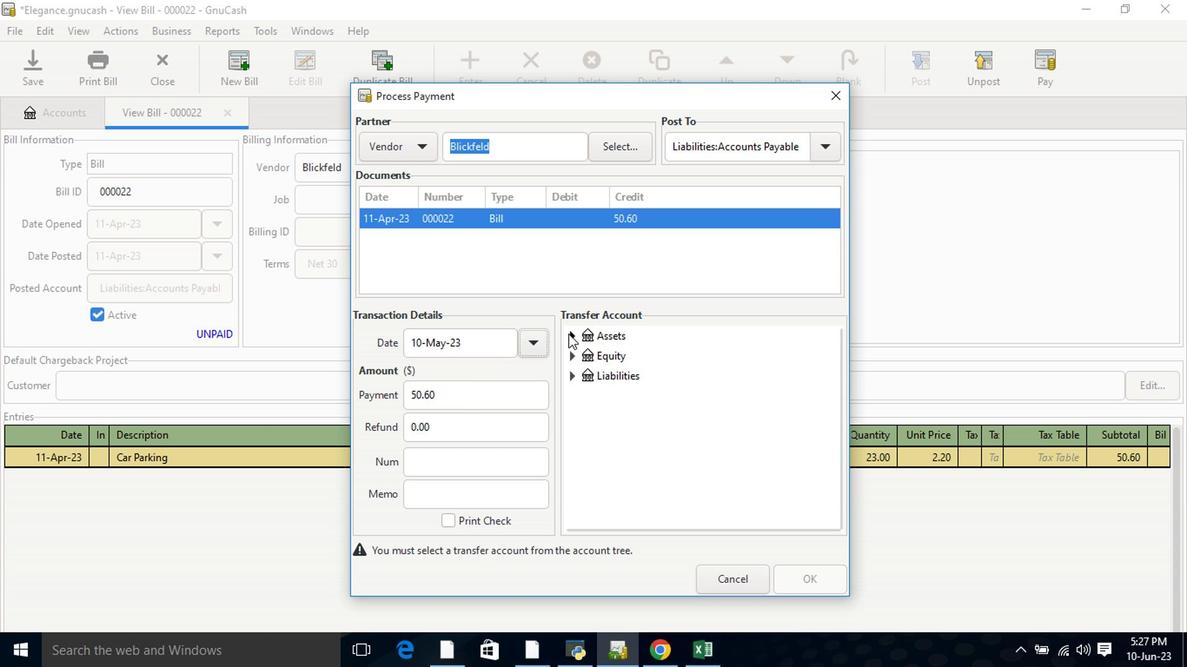 
Action: Mouse moved to (588, 361)
Screenshot: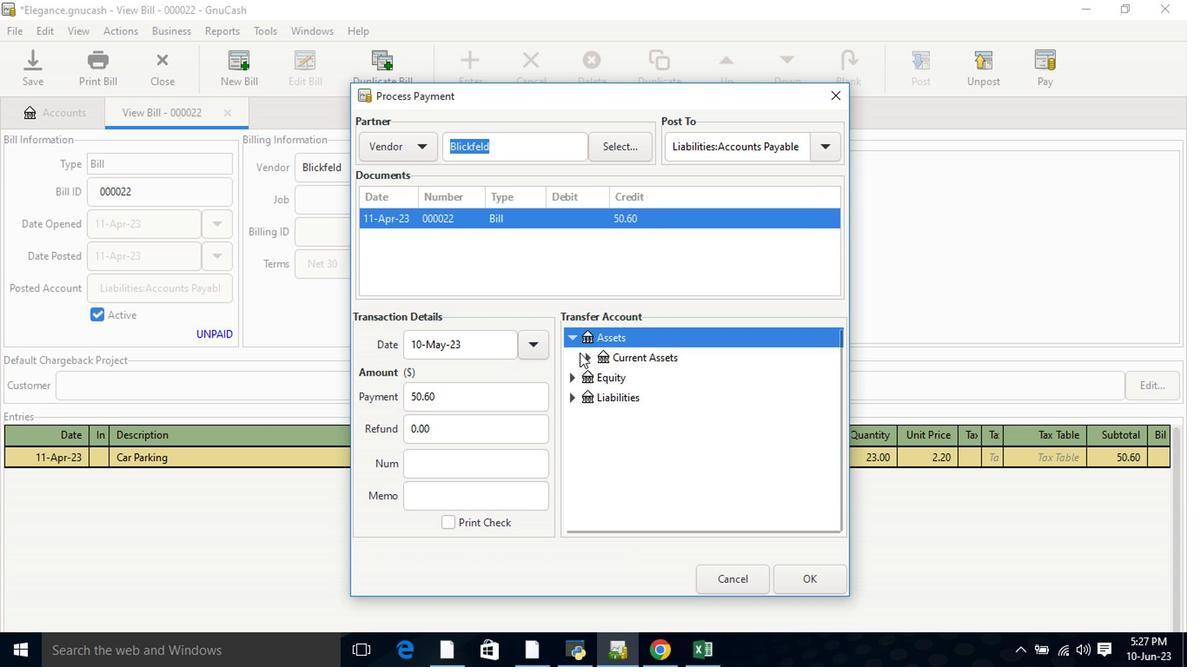 
Action: Mouse pressed left at (588, 361)
Screenshot: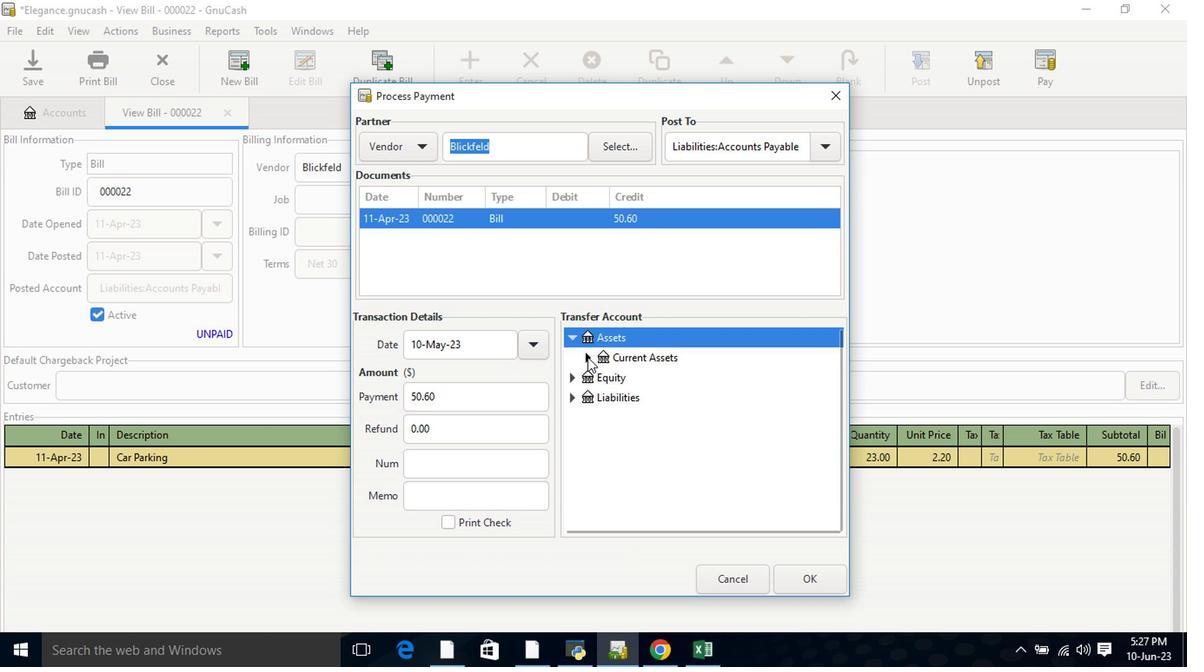 
Action: Mouse moved to (634, 384)
Screenshot: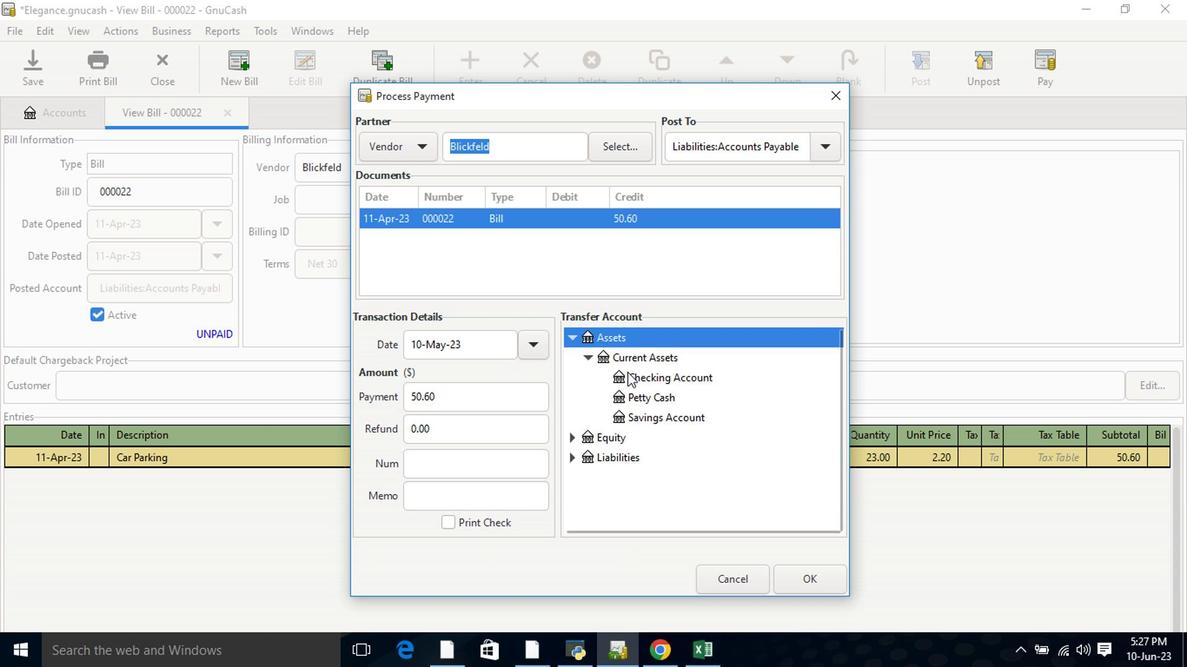 
Action: Mouse pressed left at (634, 384)
Screenshot: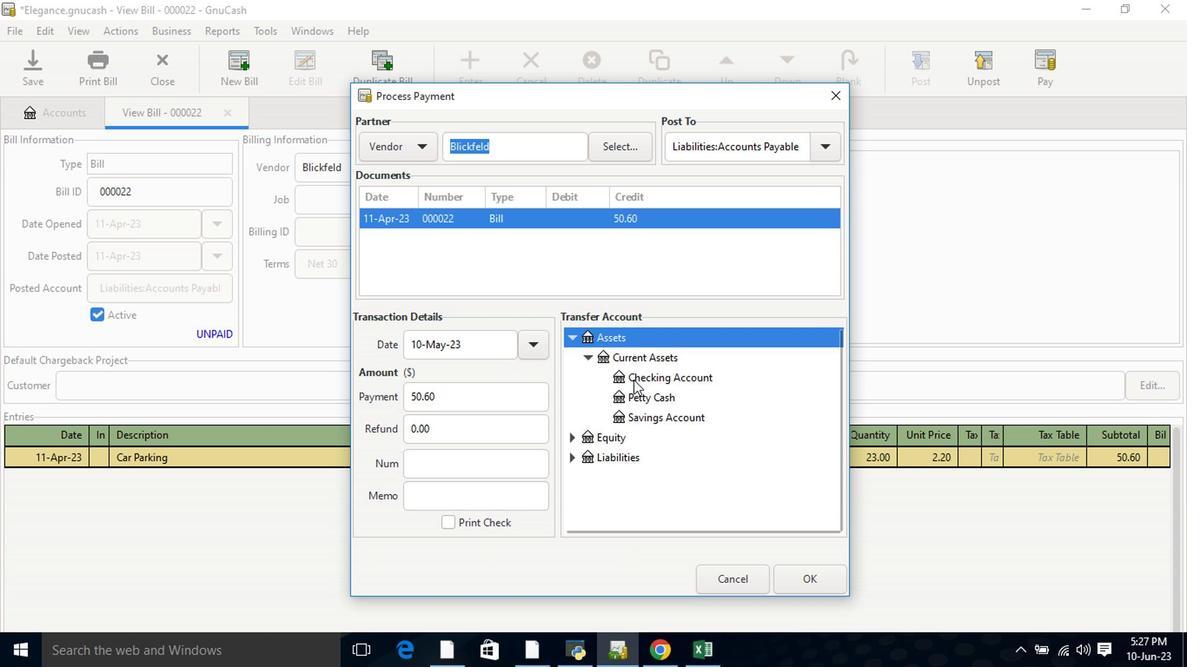 
Action: Mouse moved to (834, 580)
Screenshot: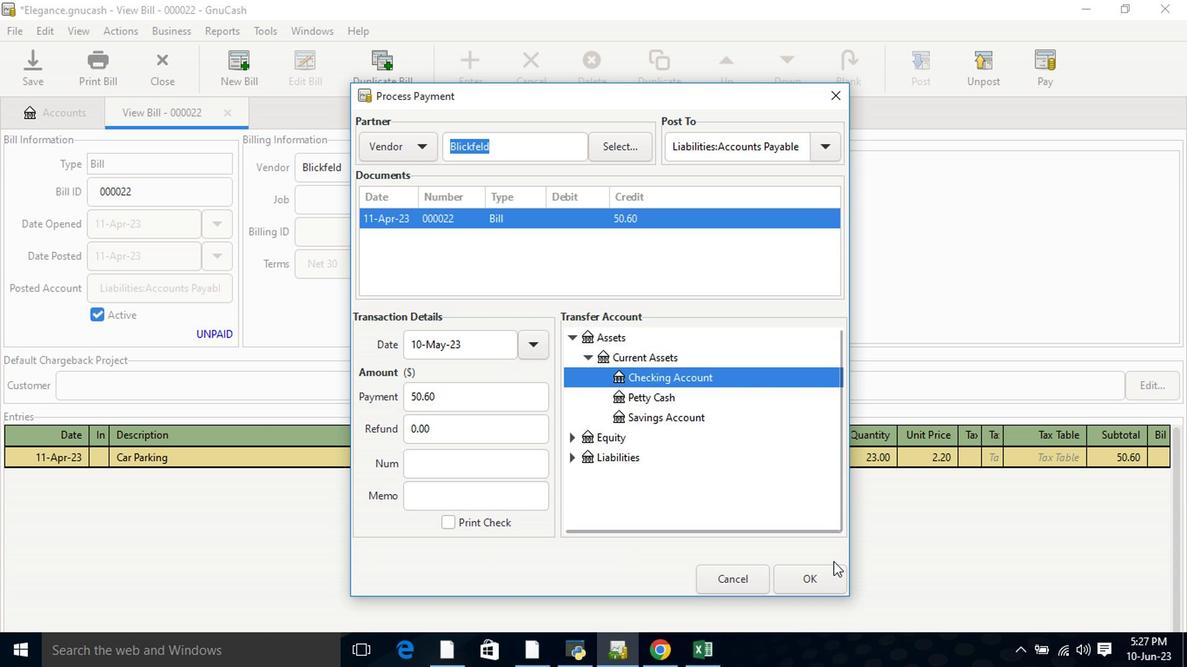 
Action: Mouse pressed left at (834, 580)
Screenshot: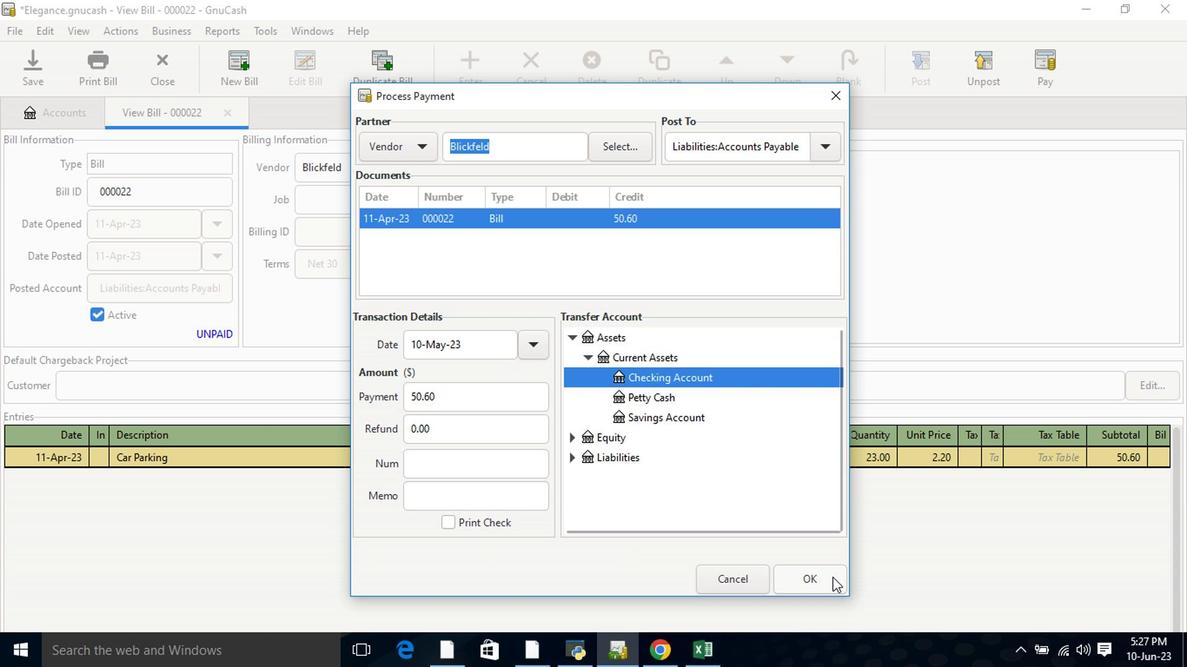 
Action: Mouse moved to (102, 69)
Screenshot: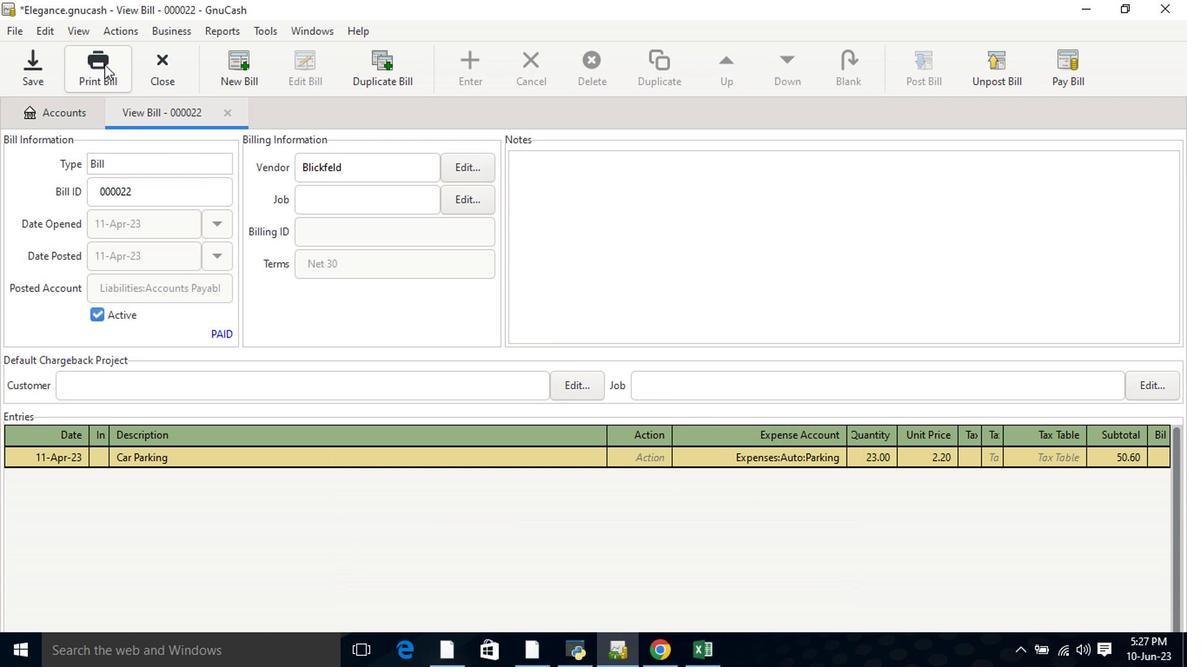 
Action: Mouse pressed left at (102, 69)
Screenshot: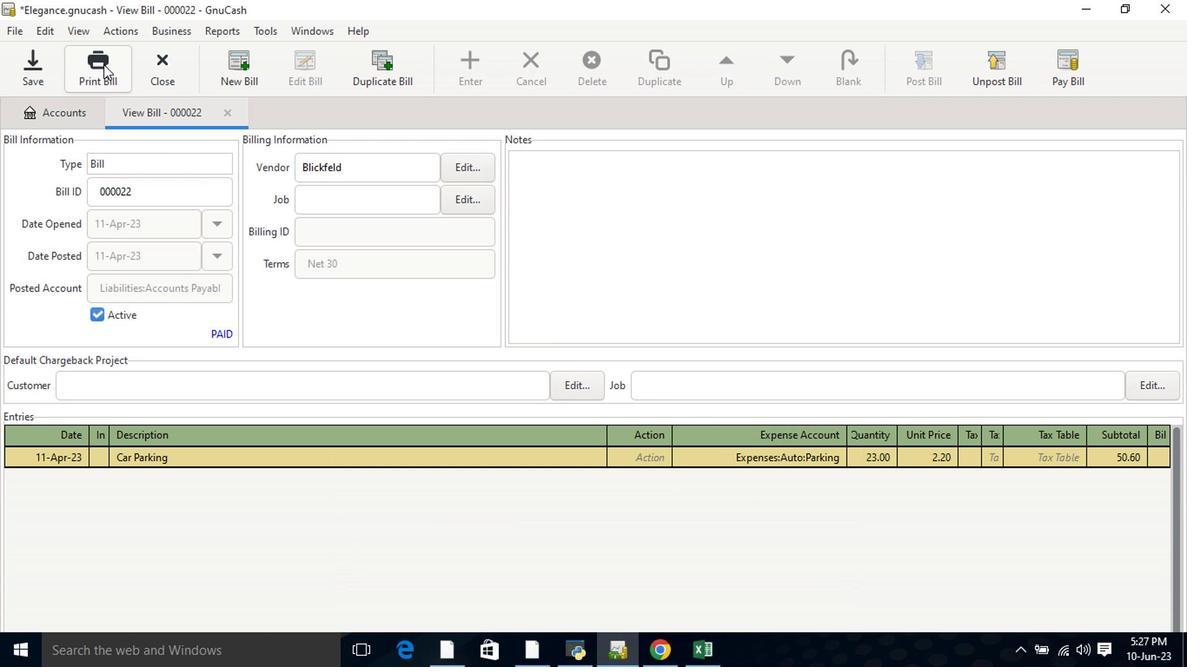 
Action: Mouse moved to (768, 66)
Screenshot: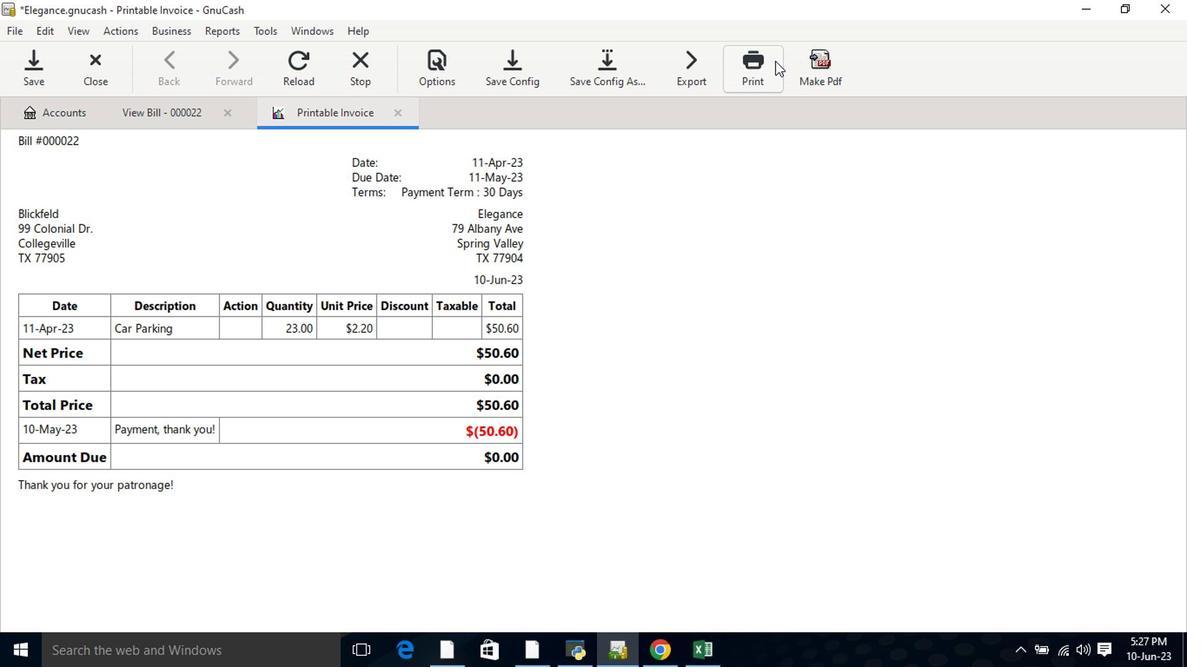 
Action: Mouse pressed left at (768, 66)
Screenshot: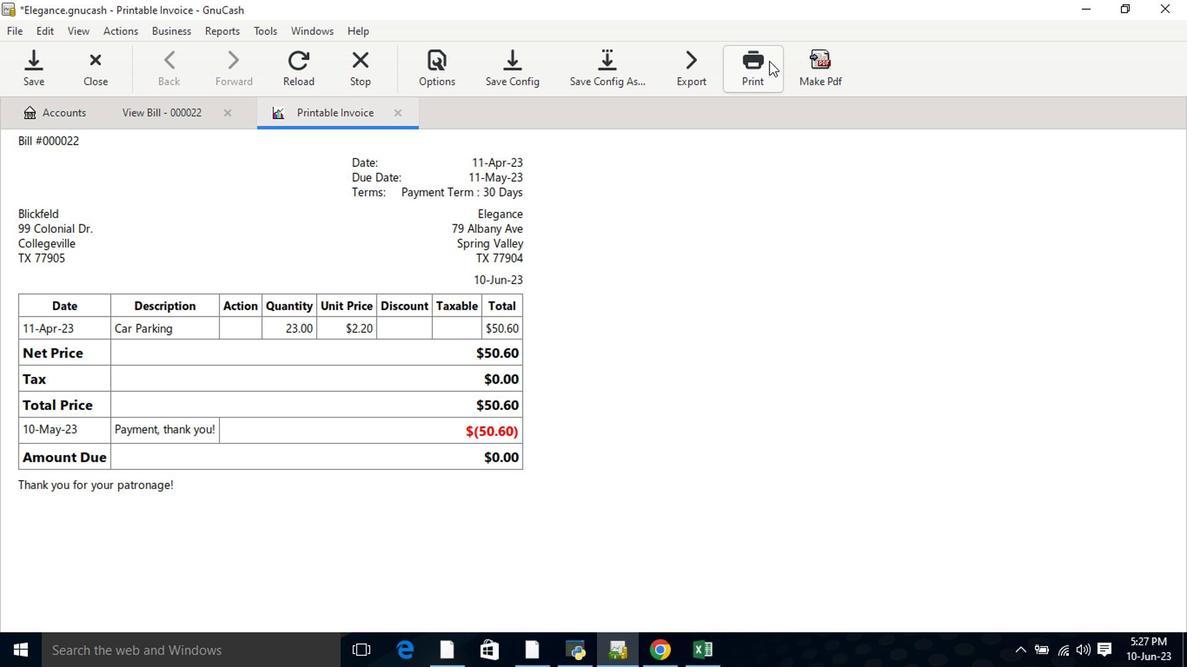
Action: Mouse moved to (217, 358)
Screenshot: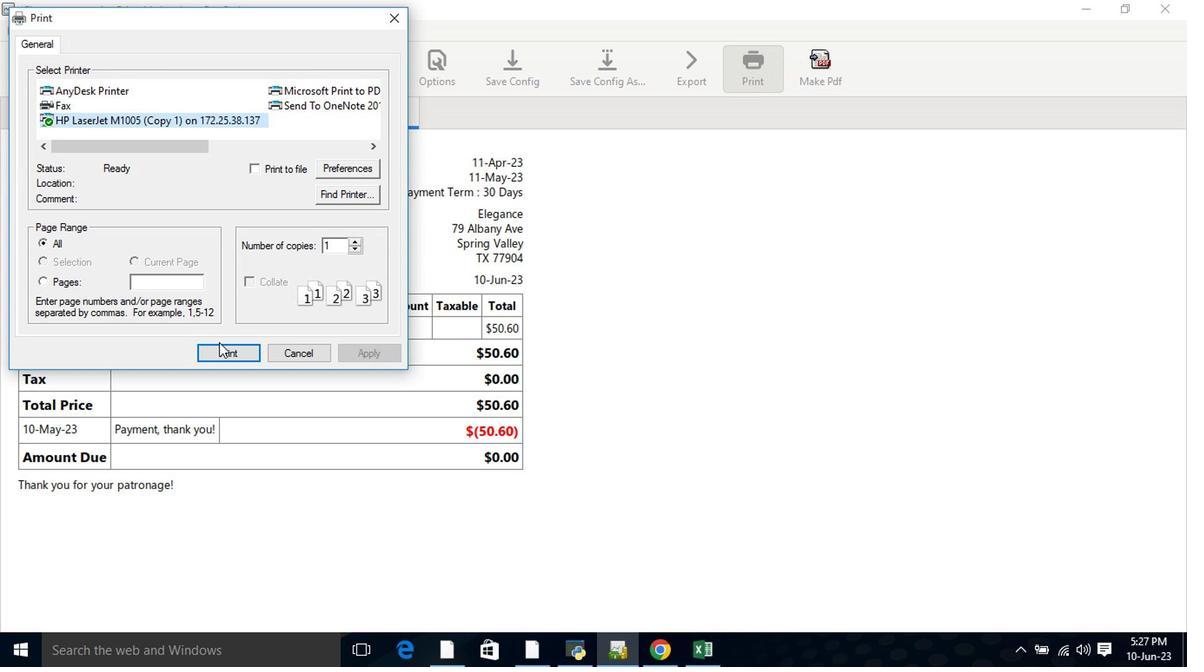 
Action: Mouse pressed left at (217, 358)
Screenshot: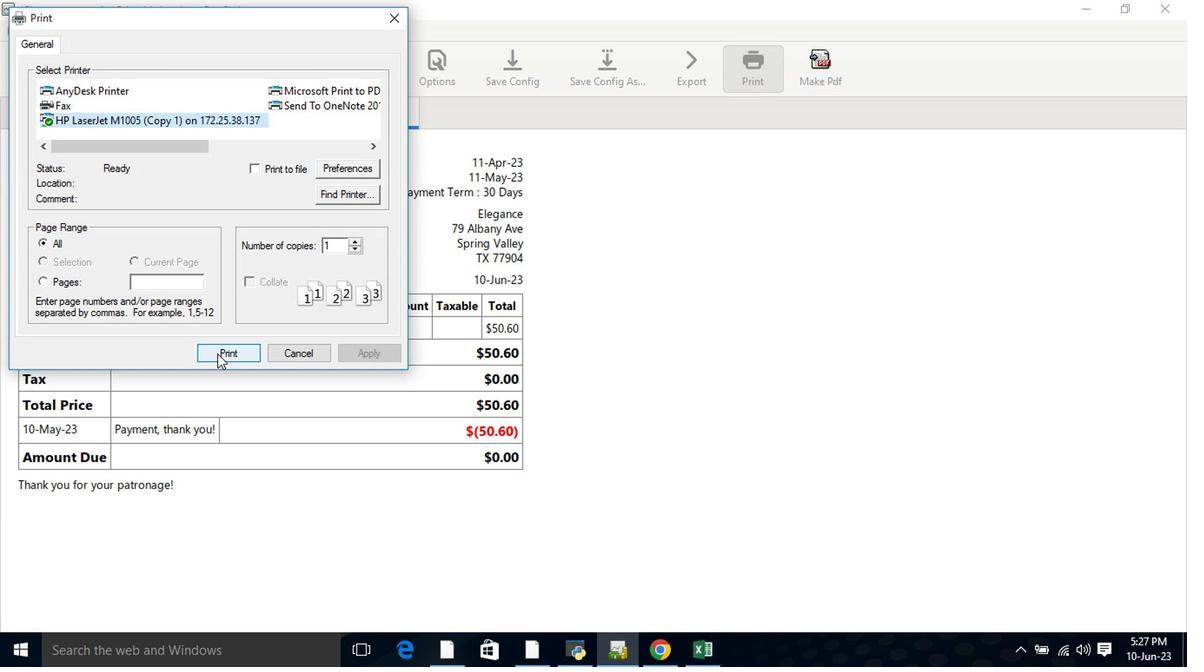
Action: Mouse moved to (740, 465)
Screenshot: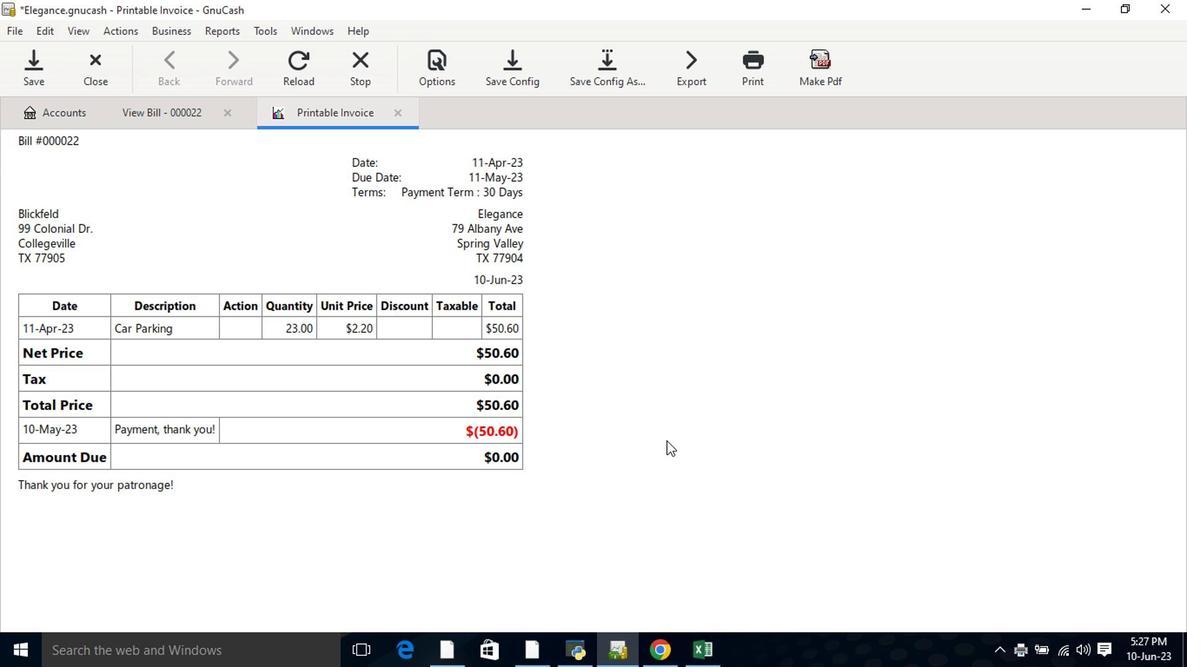 
